 Task: Search one way flight ticket for 4 adults, 2 children, 2 infants in seat and 1 infant on lap in premium economy from Elmira/corning: Elmira/corning Regional Airport to Laramie: Laramie Regional Airport on 8-3-2023. Choice of flights is United. Number of bags: 9 checked bags. Price is upto 74000. Outbound departure time preference is 15:15. Return departure time preference is 23:00.
Action: Mouse moved to (312, 389)
Screenshot: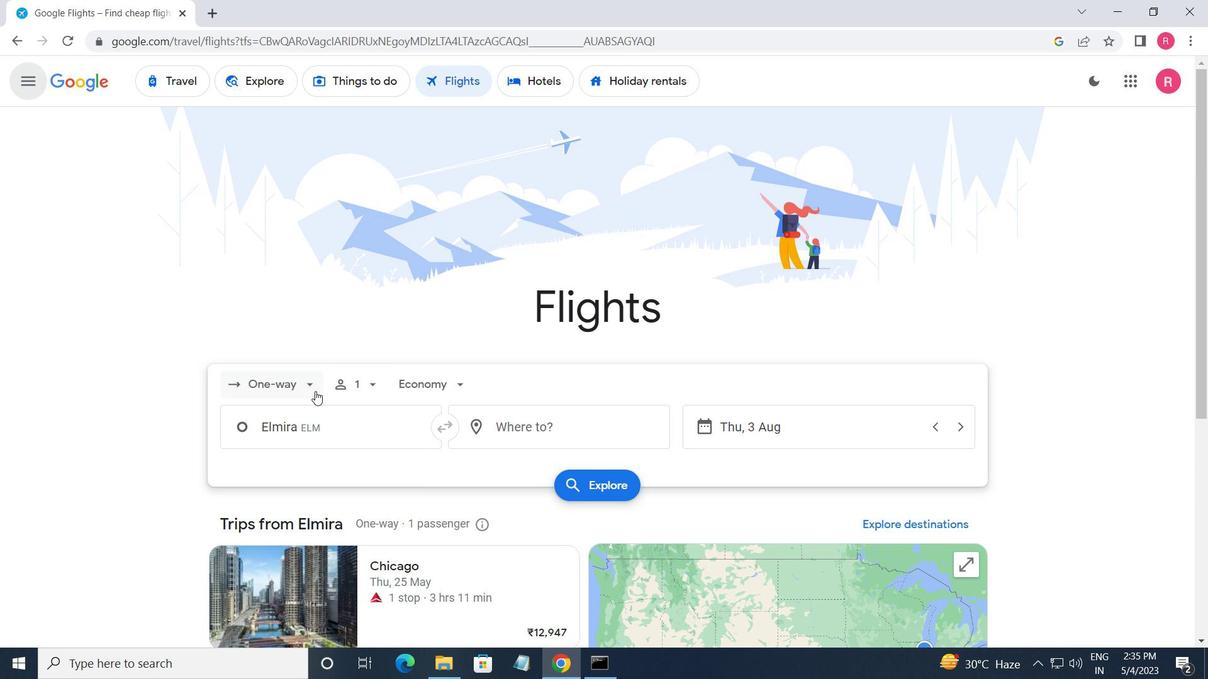 
Action: Mouse pressed left at (312, 389)
Screenshot: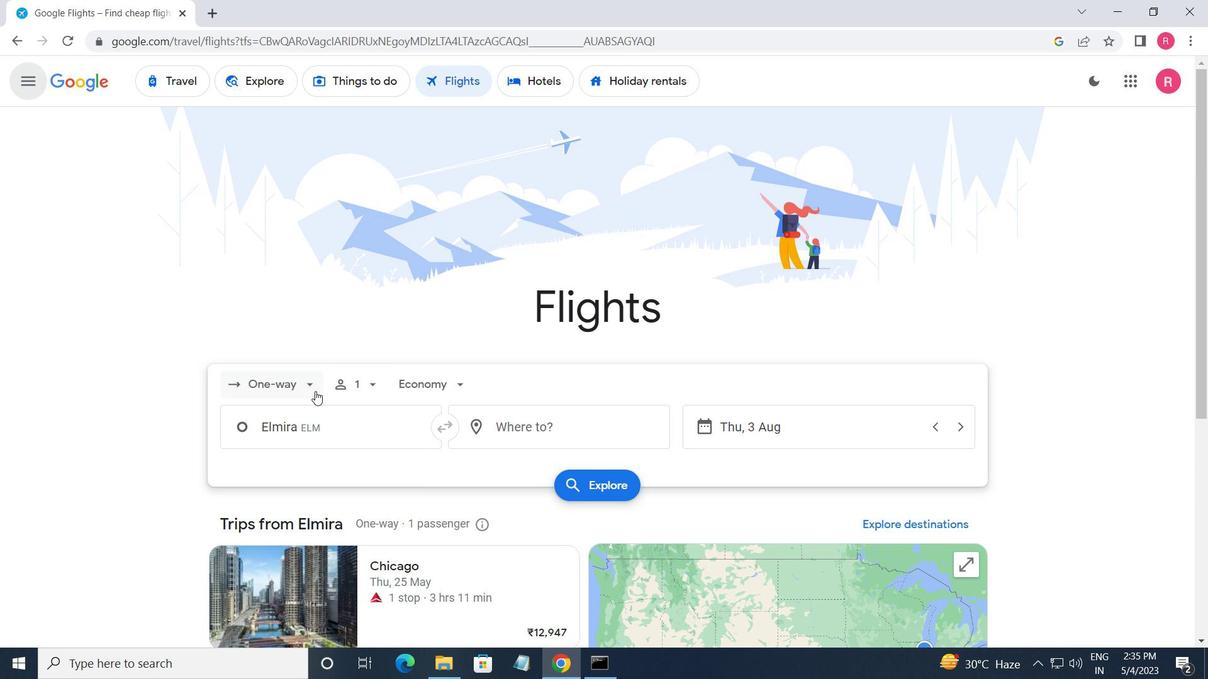 
Action: Mouse moved to (282, 452)
Screenshot: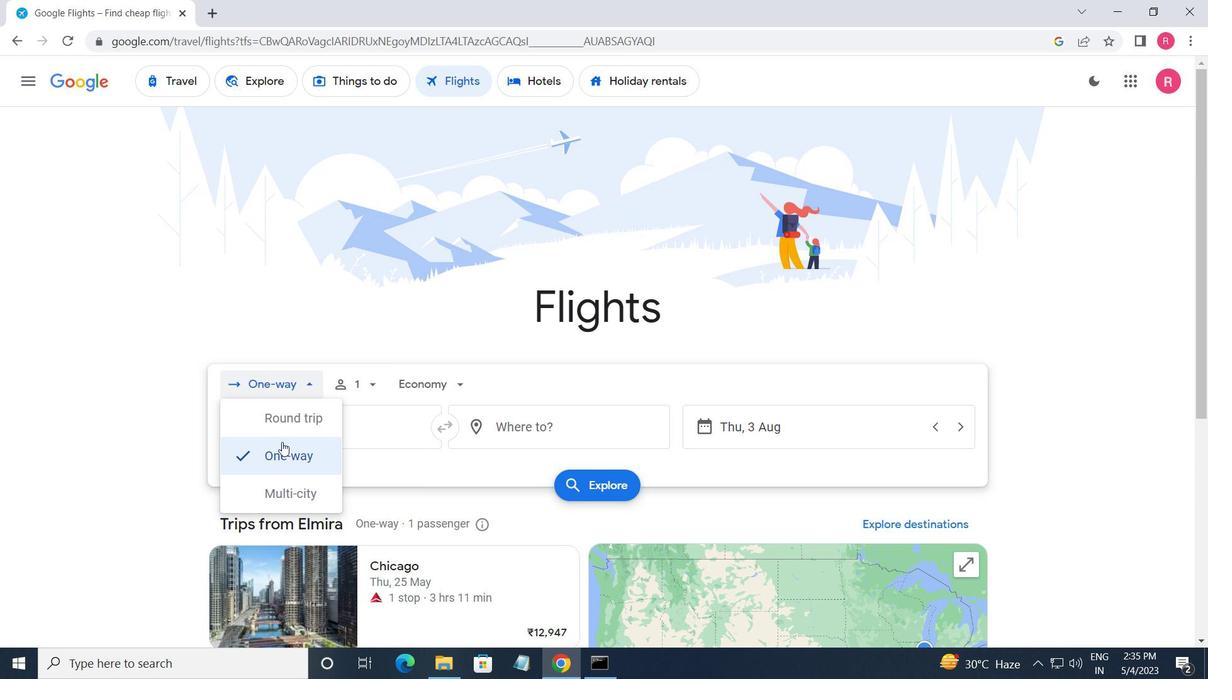 
Action: Mouse pressed left at (282, 452)
Screenshot: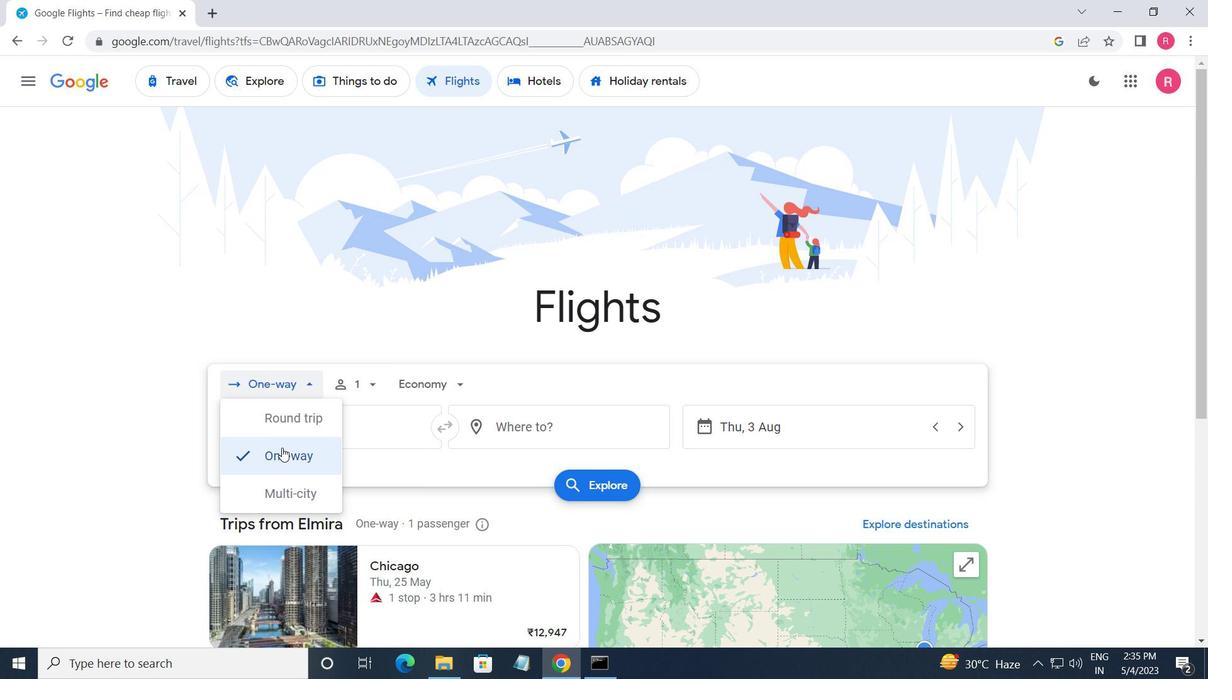 
Action: Mouse moved to (358, 392)
Screenshot: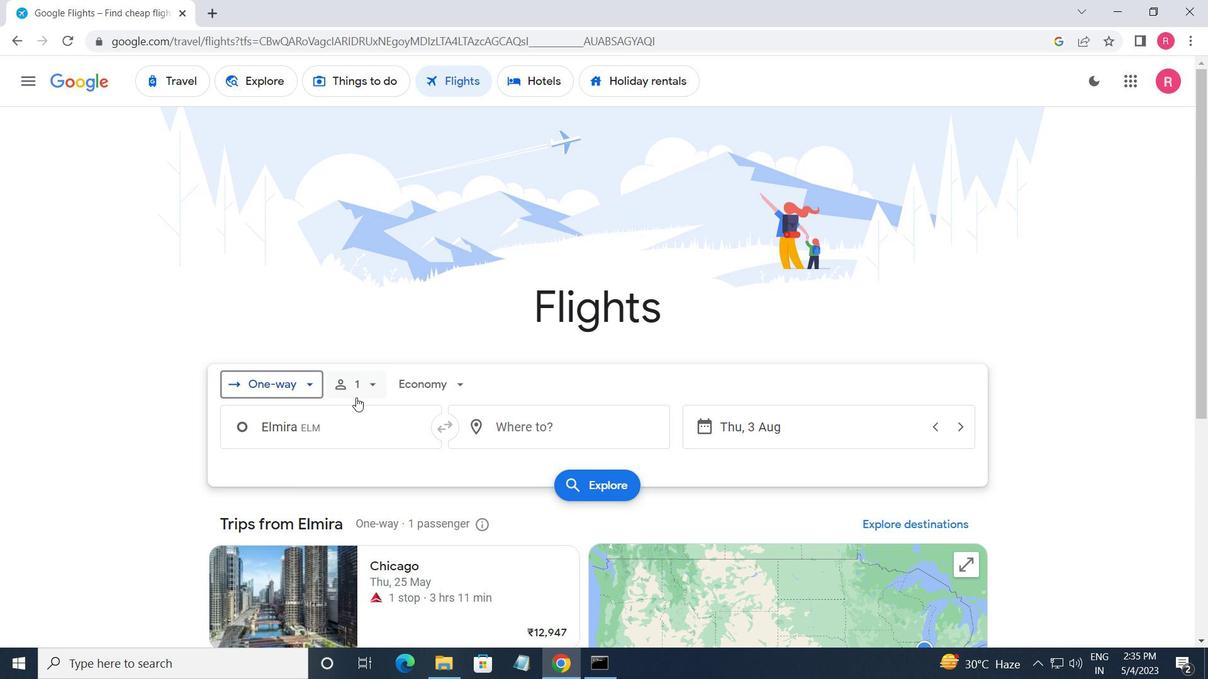 
Action: Mouse pressed left at (358, 392)
Screenshot: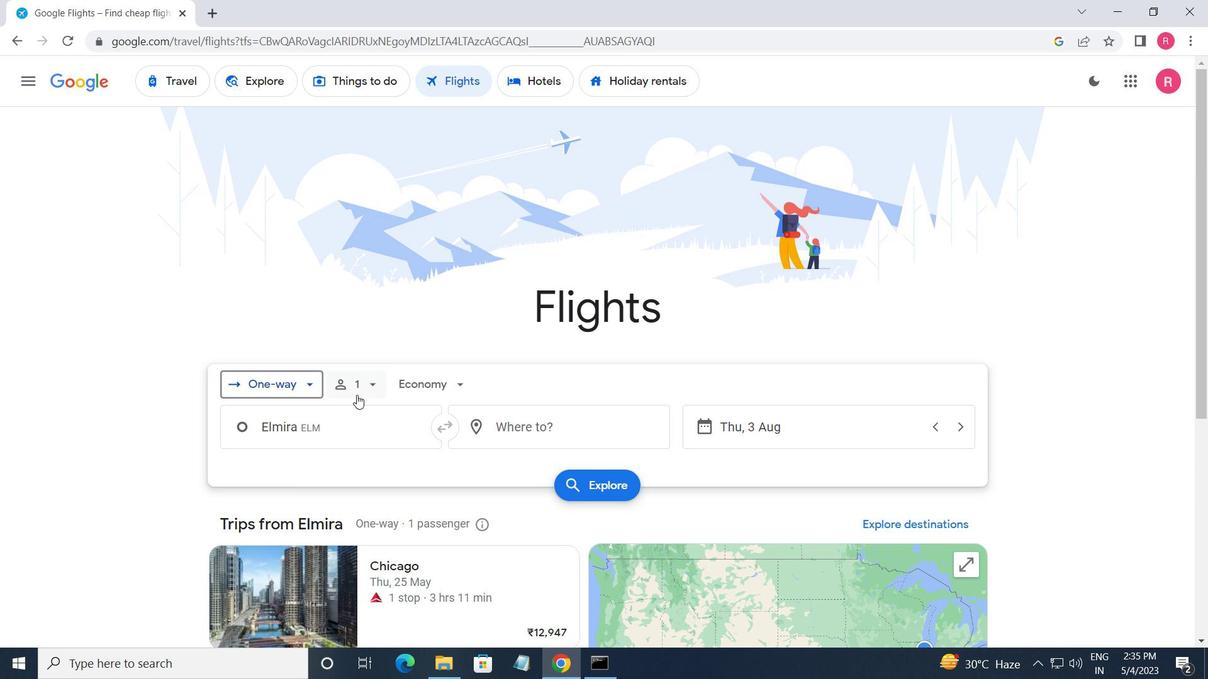 
Action: Mouse moved to (486, 427)
Screenshot: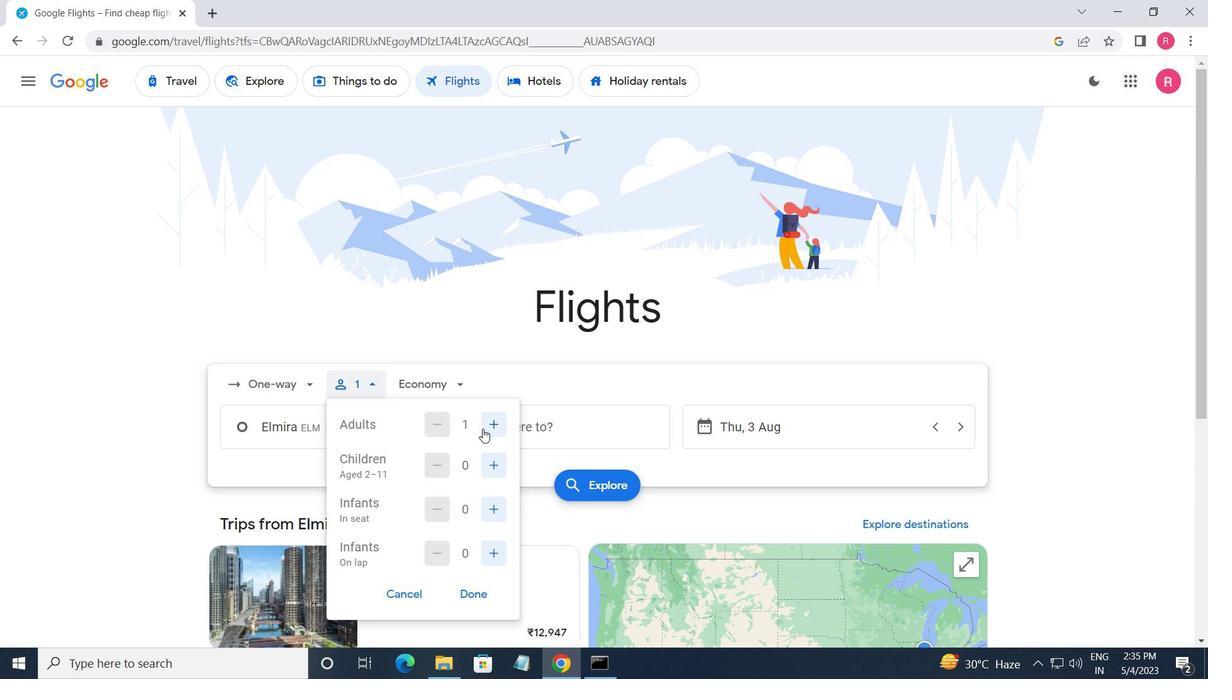 
Action: Mouse pressed left at (486, 427)
Screenshot: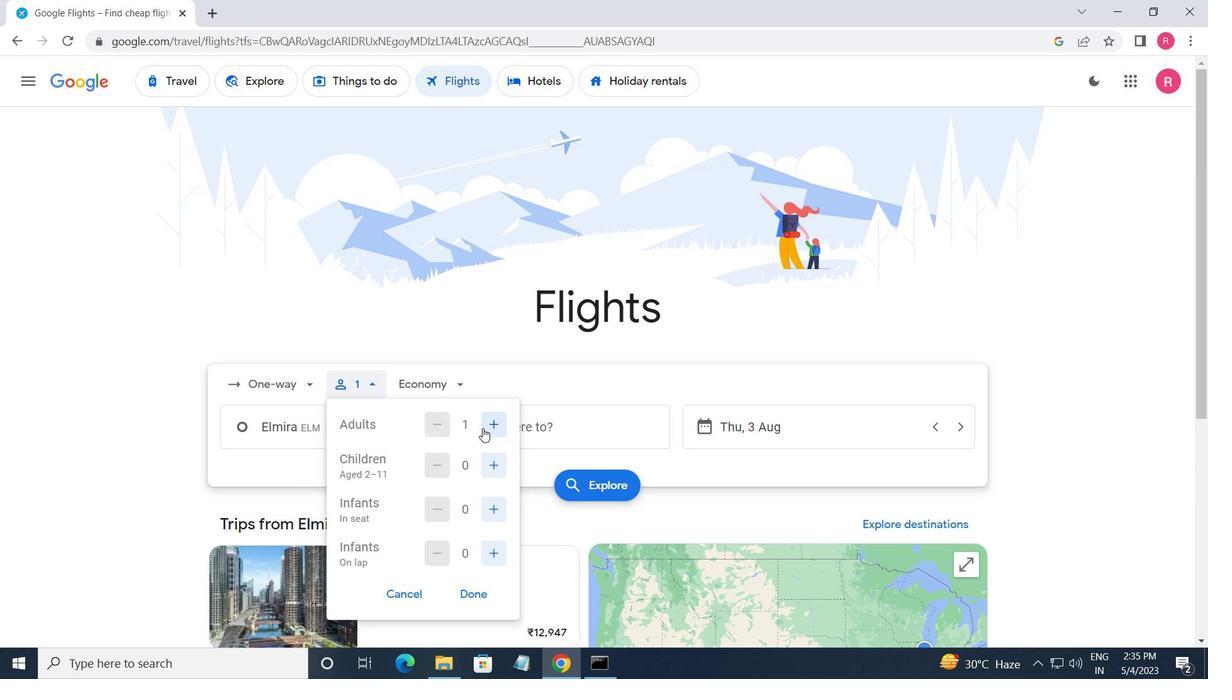 
Action: Mouse moved to (486, 427)
Screenshot: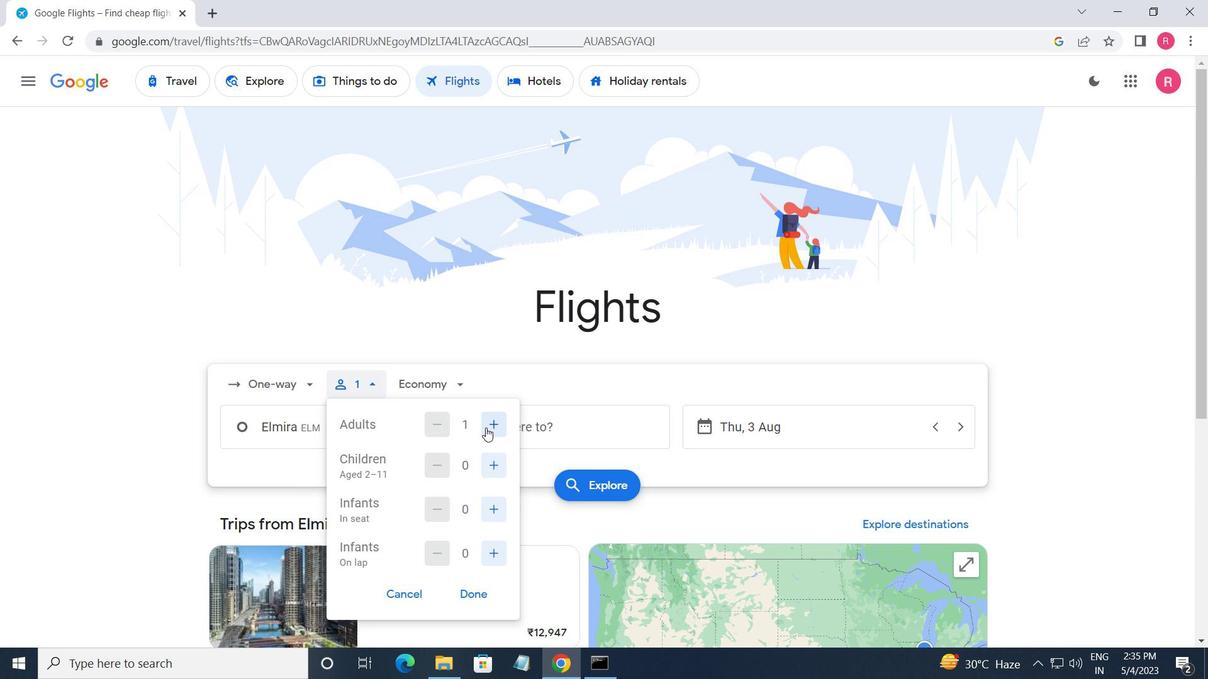 
Action: Mouse pressed left at (486, 427)
Screenshot: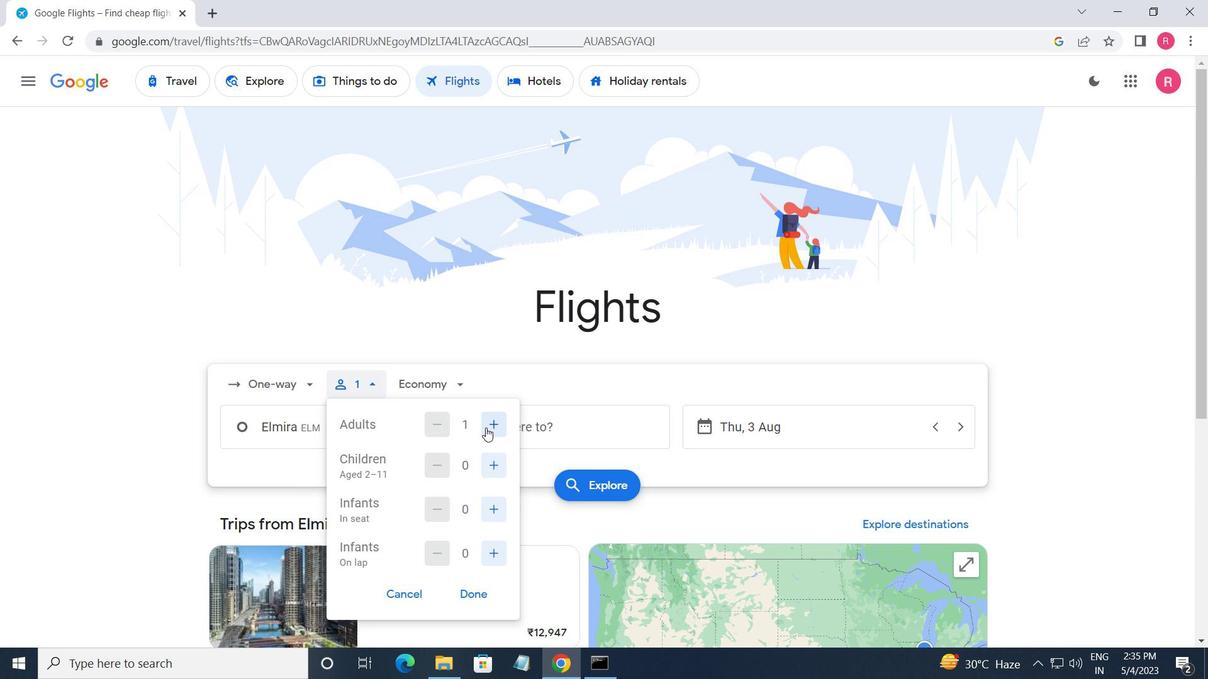 
Action: Mouse pressed left at (486, 427)
Screenshot: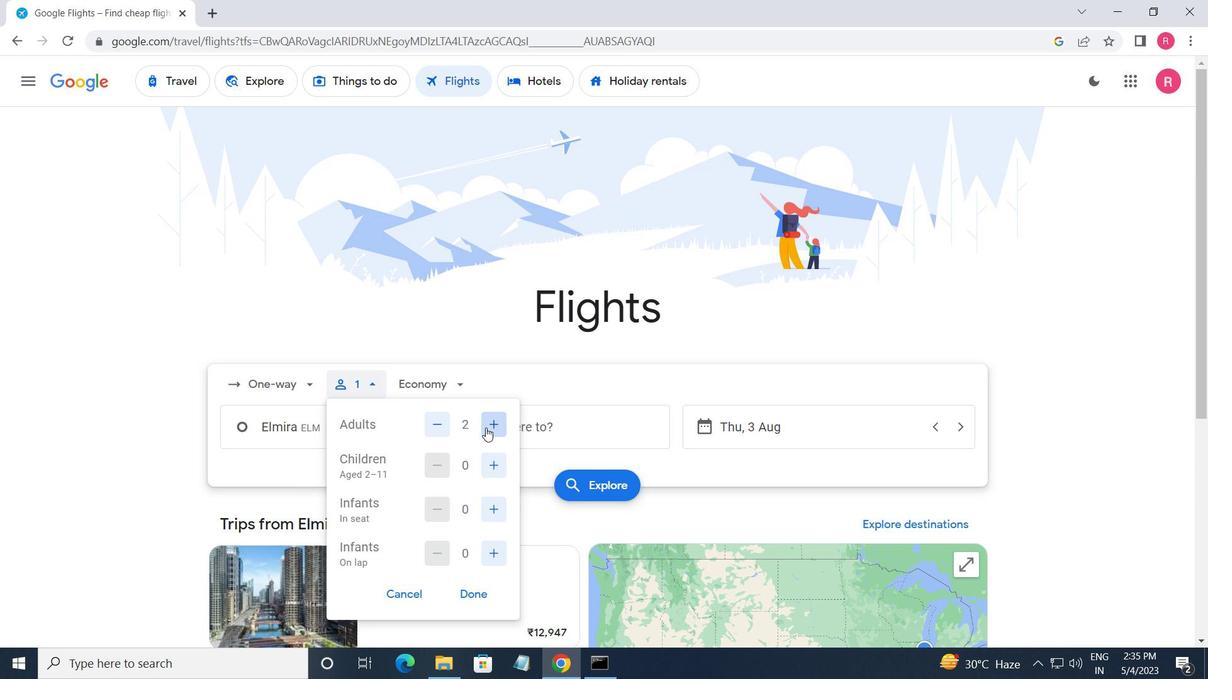 
Action: Mouse moved to (493, 472)
Screenshot: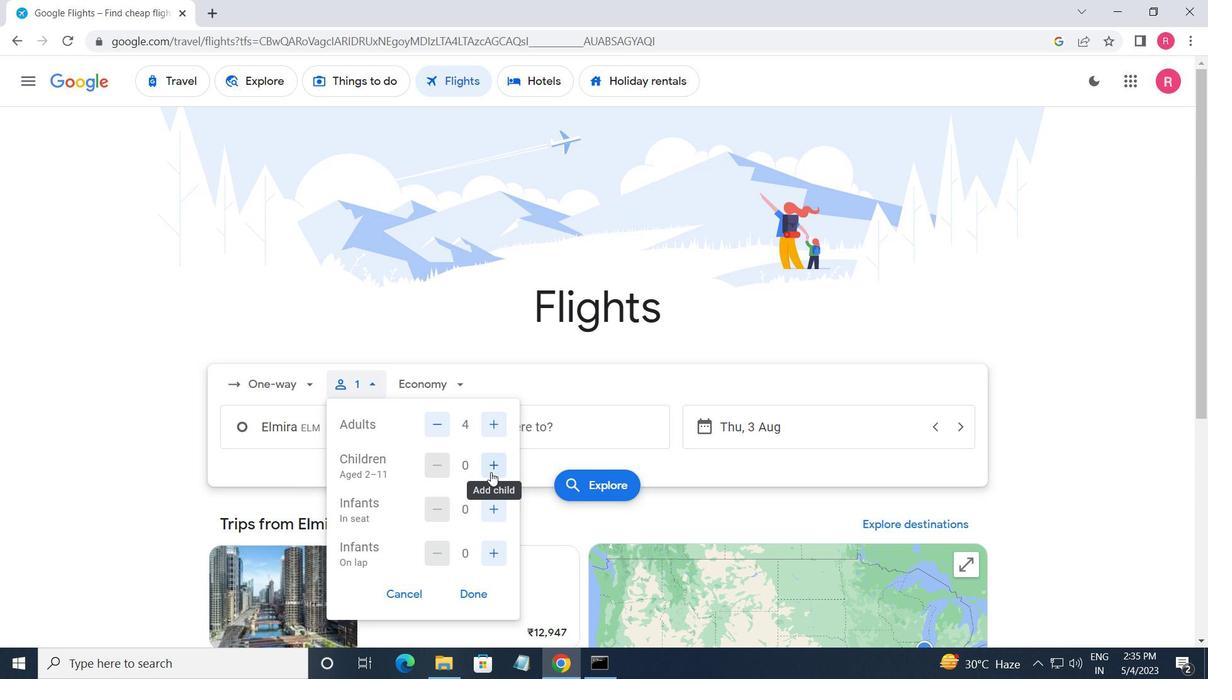 
Action: Mouse pressed left at (493, 472)
Screenshot: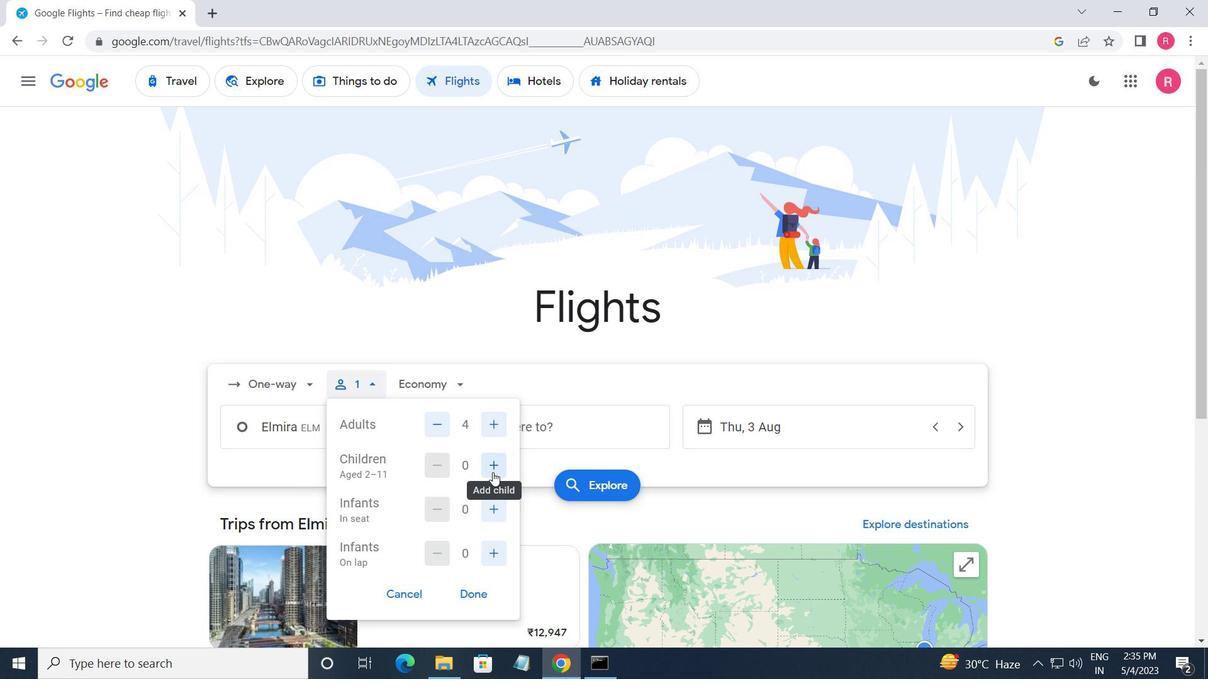 
Action: Mouse pressed left at (493, 472)
Screenshot: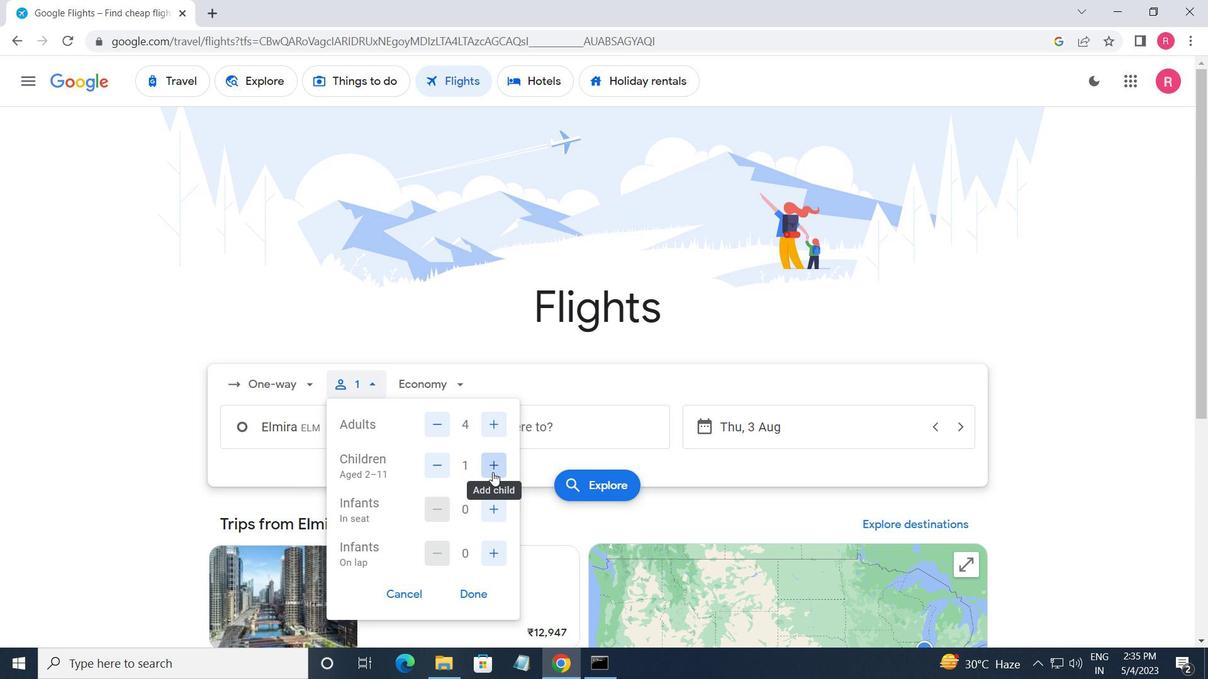 
Action: Mouse moved to (498, 511)
Screenshot: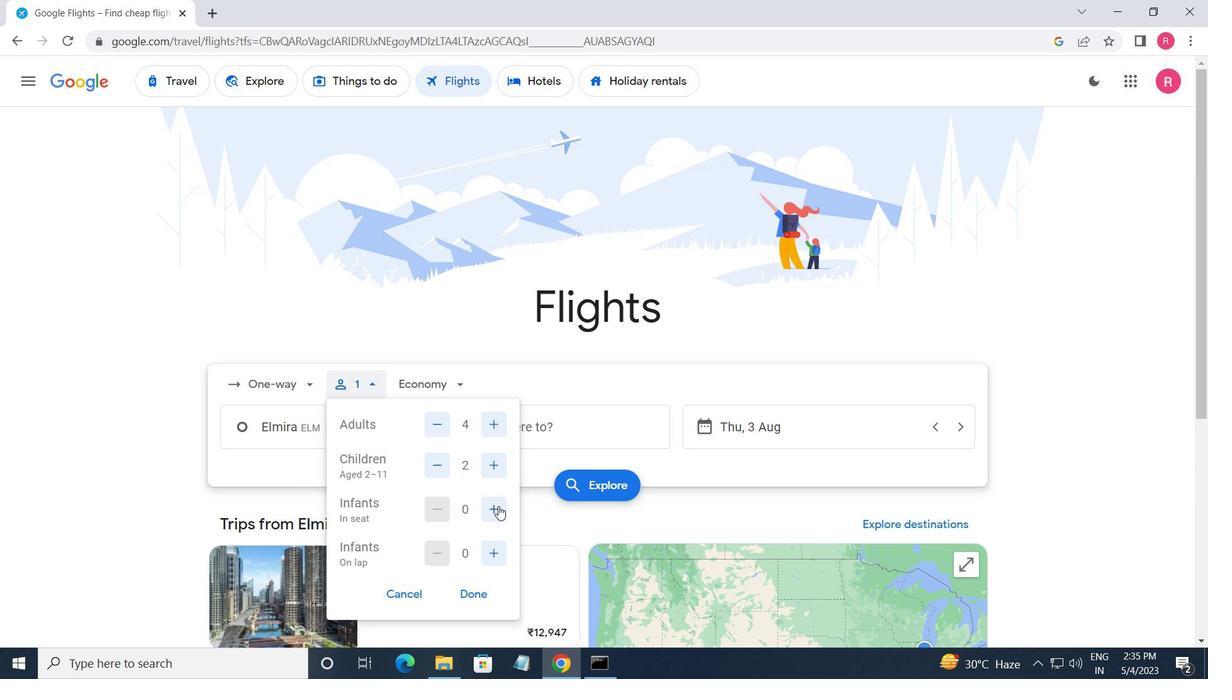 
Action: Mouse pressed left at (498, 511)
Screenshot: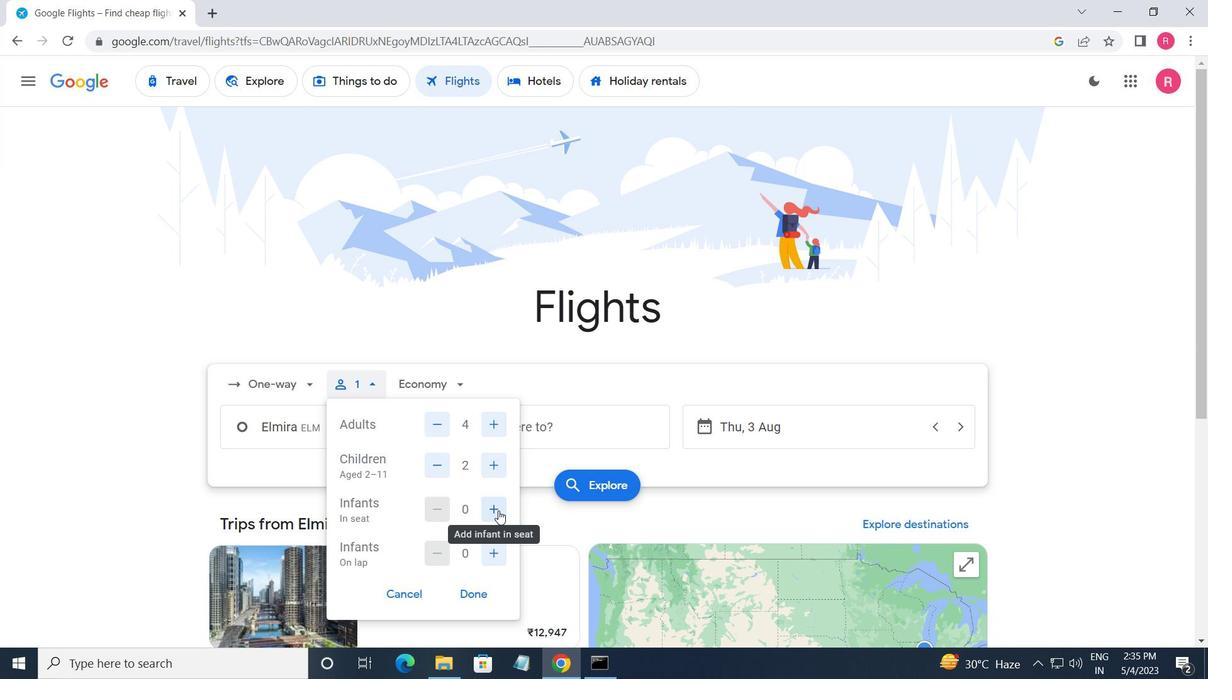 
Action: Mouse pressed left at (498, 511)
Screenshot: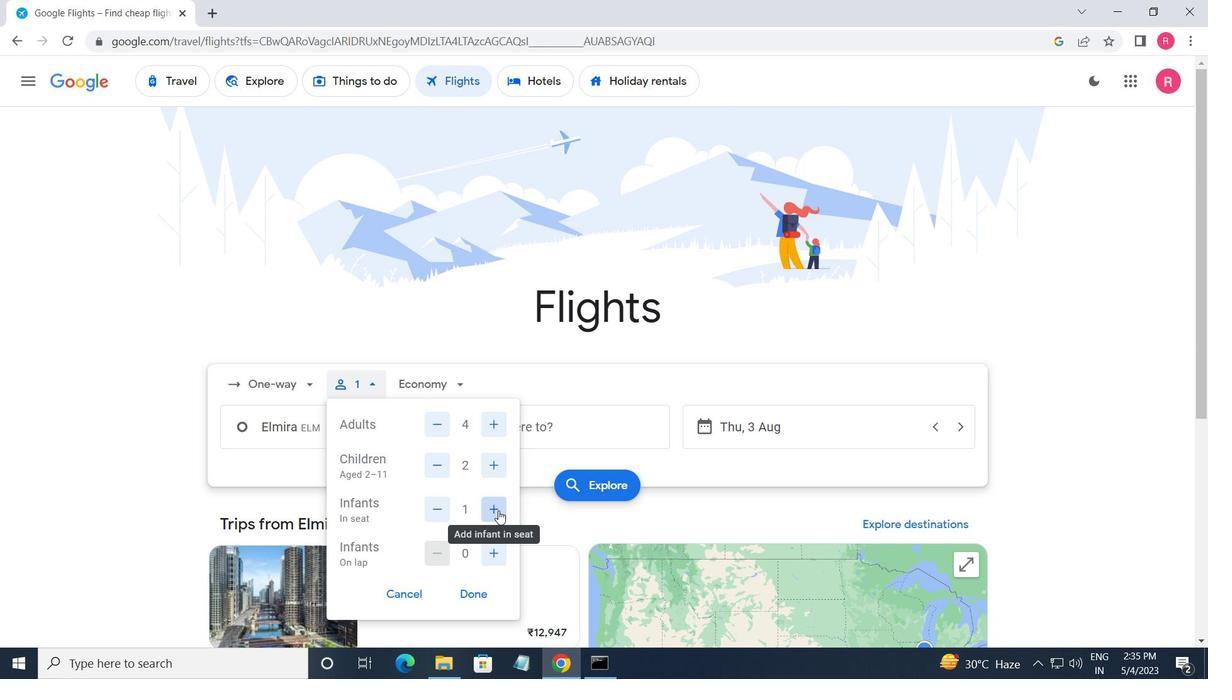 
Action: Mouse moved to (495, 563)
Screenshot: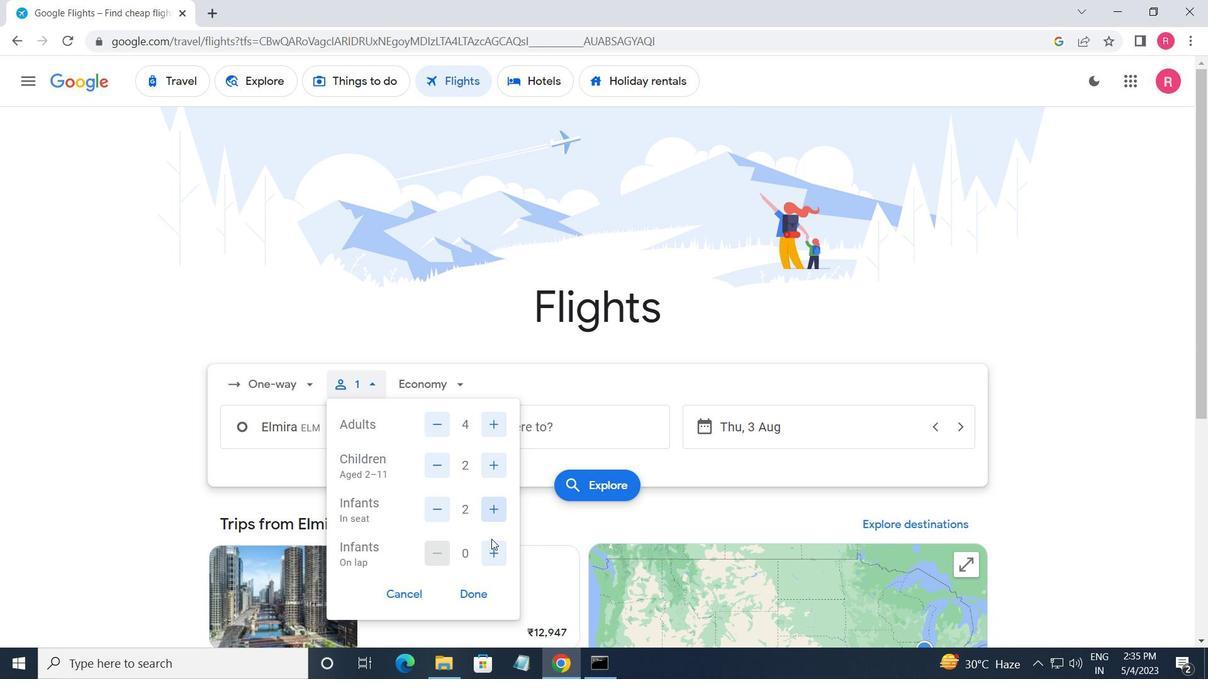 
Action: Mouse pressed left at (495, 563)
Screenshot: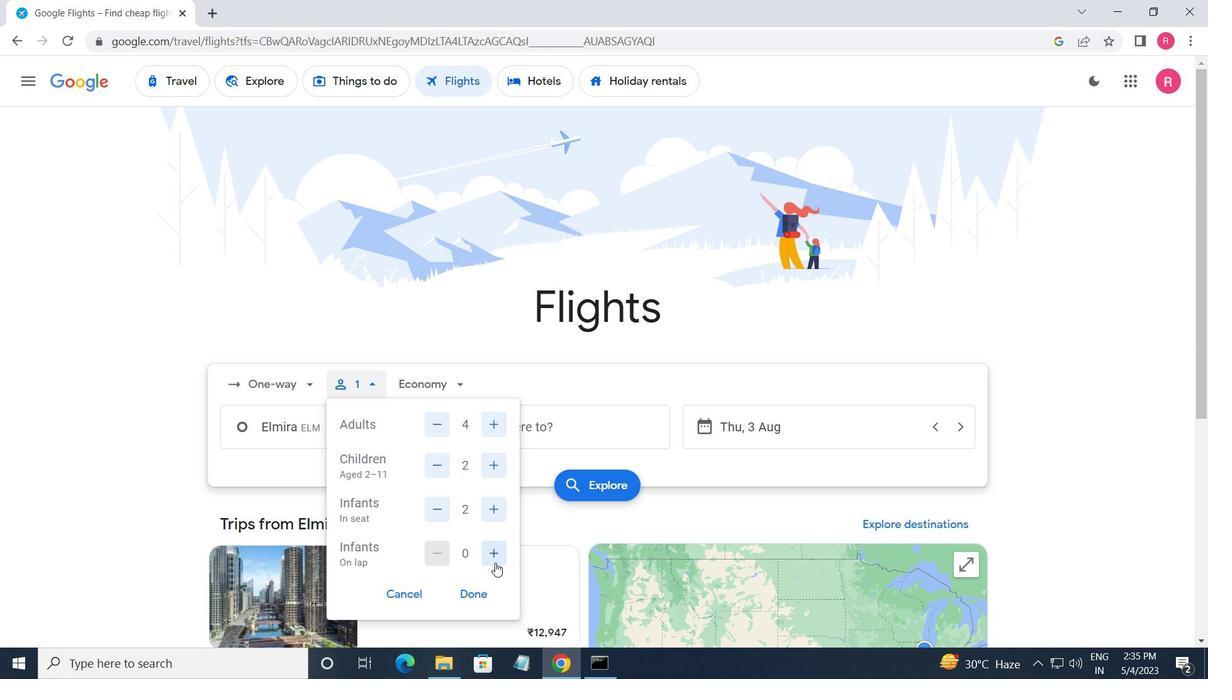 
Action: Mouse moved to (478, 595)
Screenshot: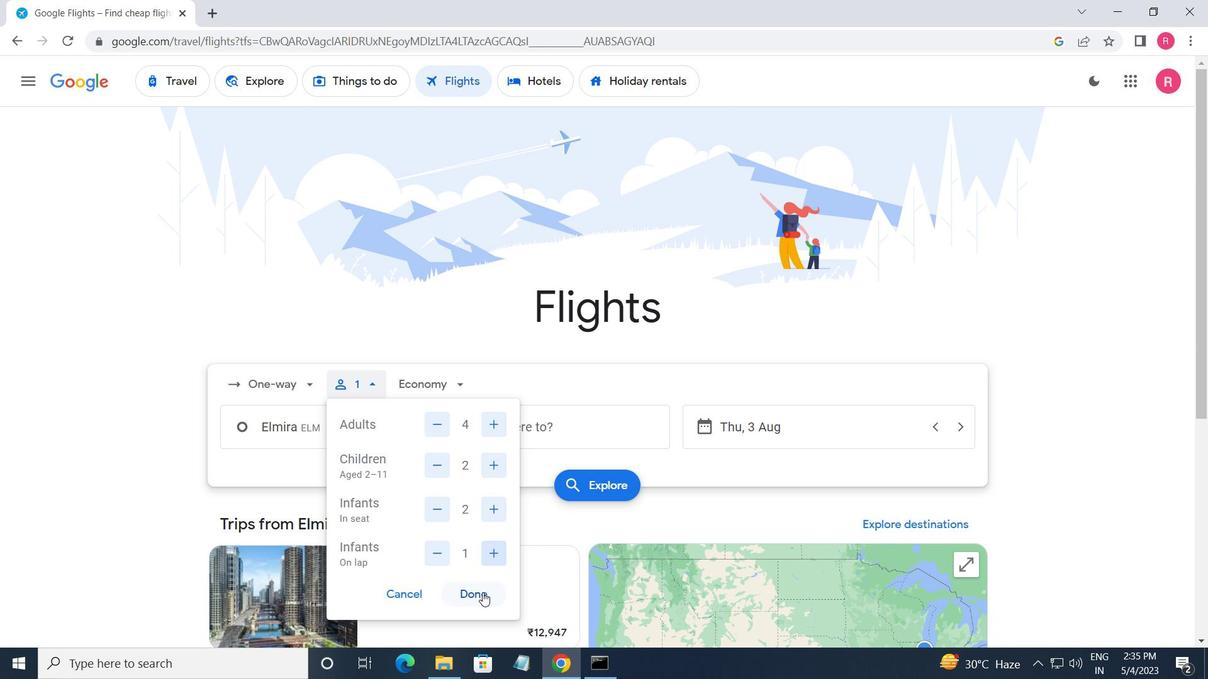 
Action: Mouse pressed left at (478, 595)
Screenshot: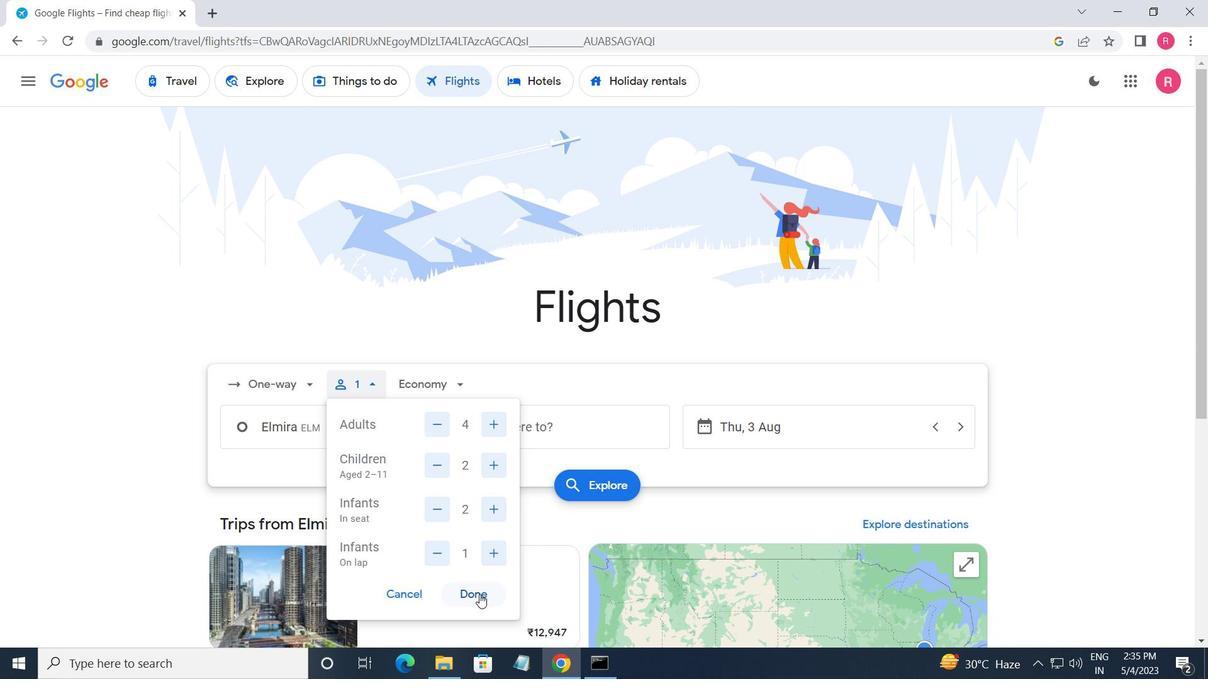 
Action: Mouse moved to (420, 375)
Screenshot: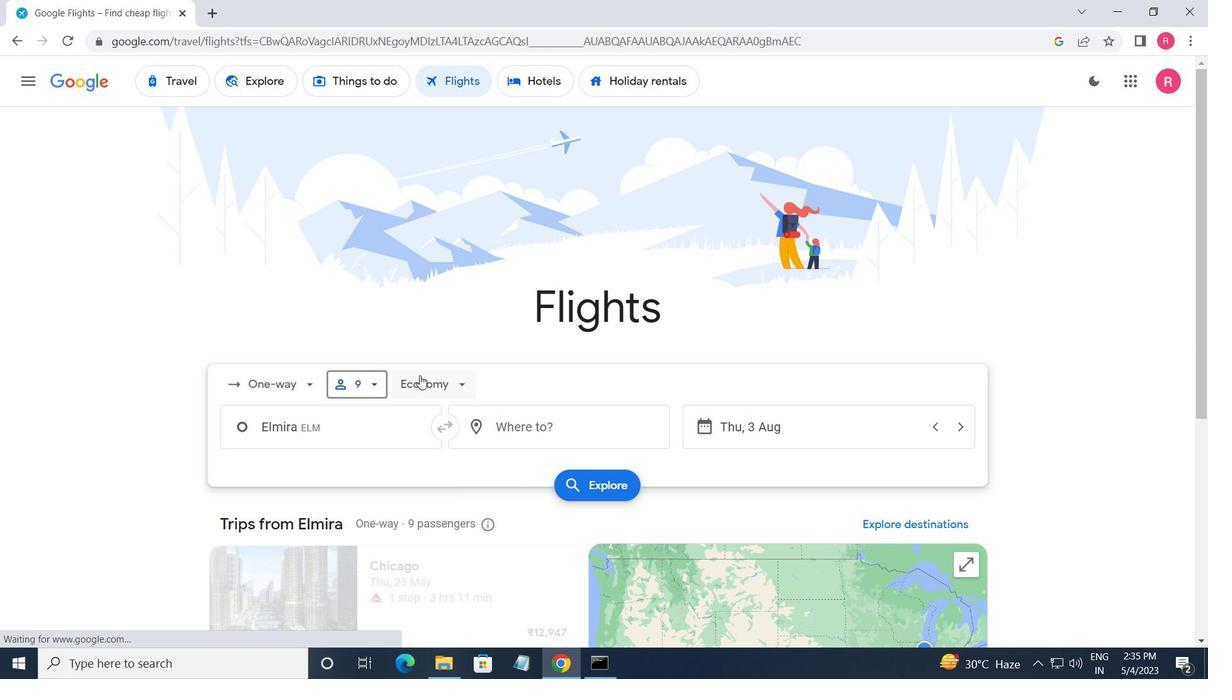 
Action: Mouse pressed left at (420, 375)
Screenshot: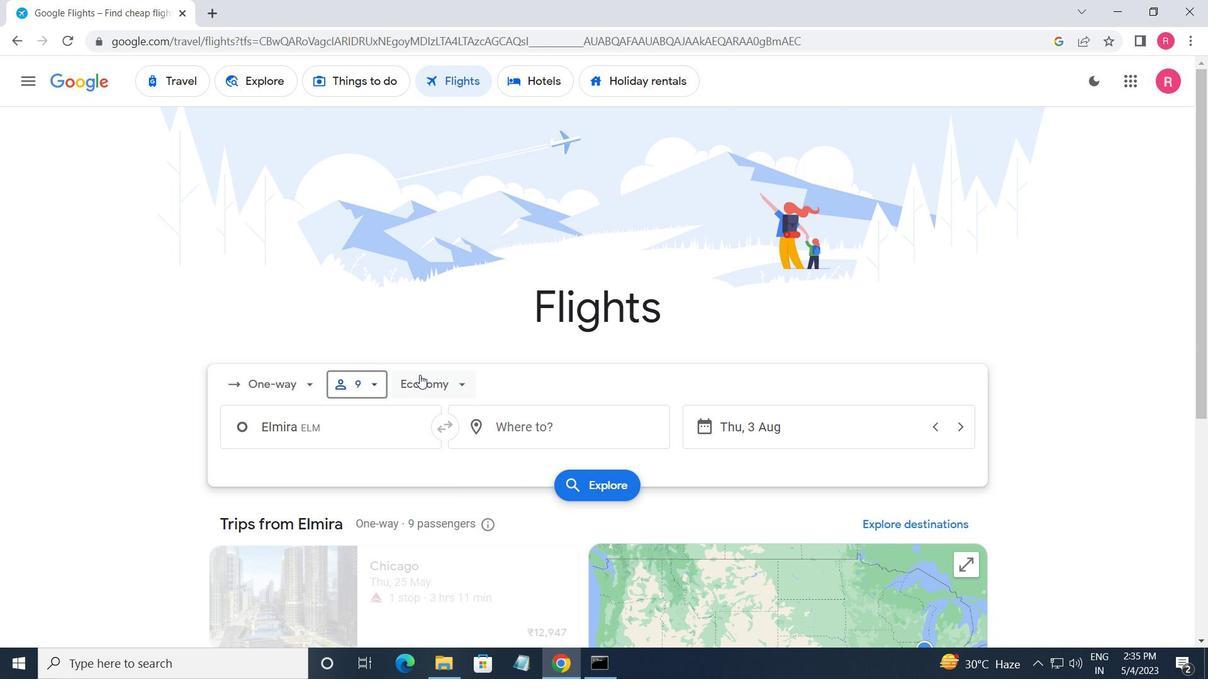 
Action: Mouse moved to (457, 465)
Screenshot: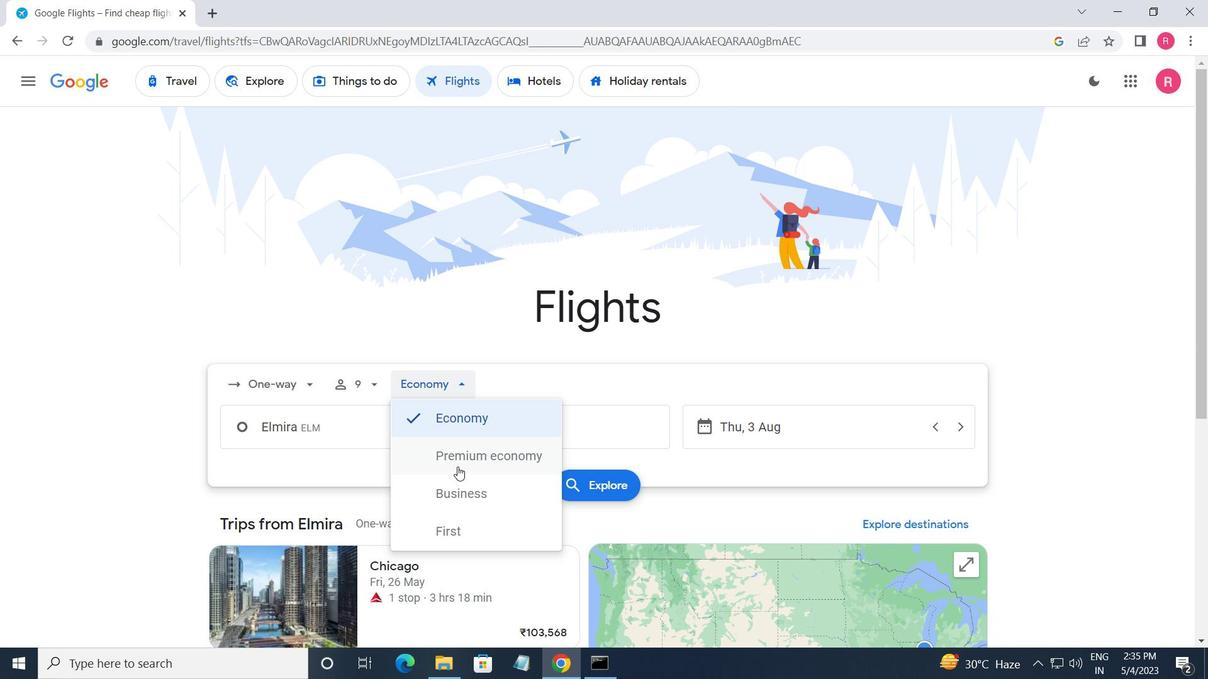
Action: Mouse pressed left at (457, 465)
Screenshot: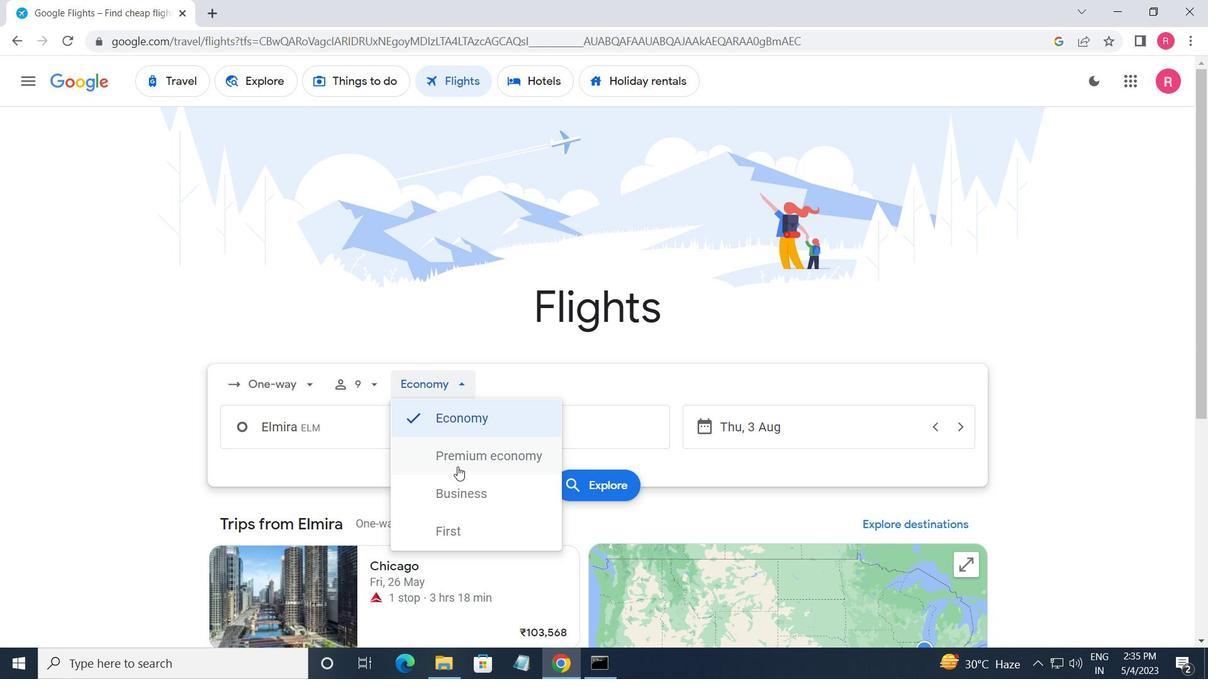 
Action: Mouse moved to (335, 430)
Screenshot: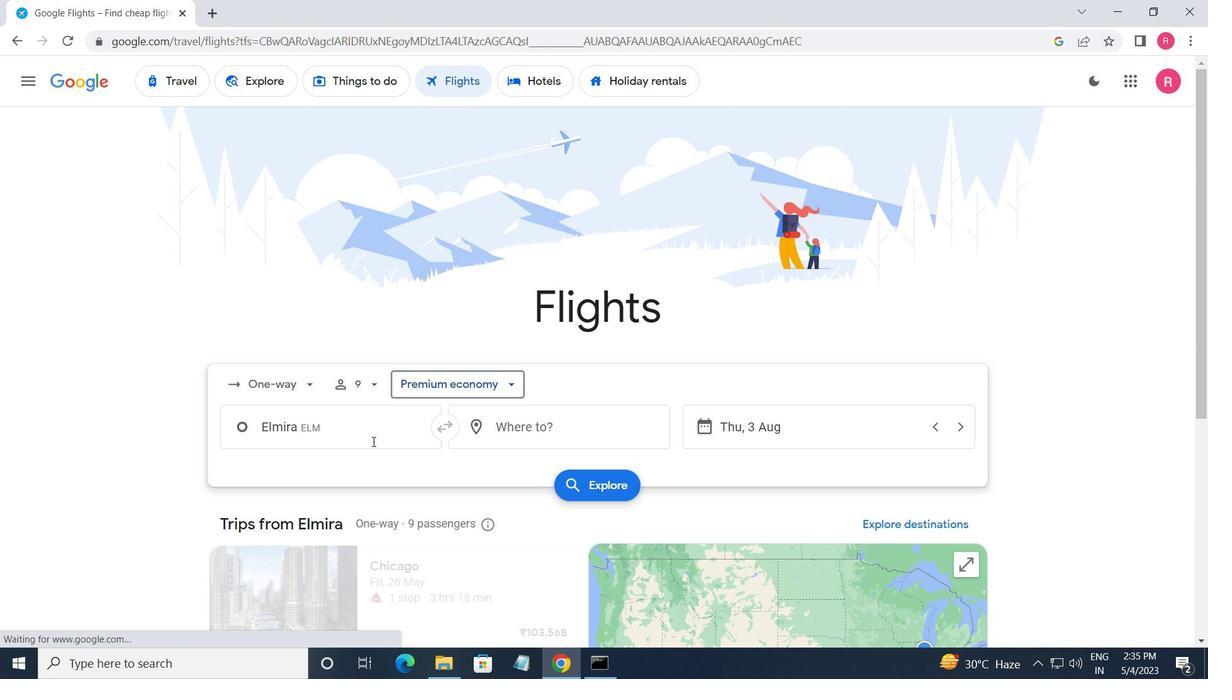 
Action: Mouse pressed left at (335, 430)
Screenshot: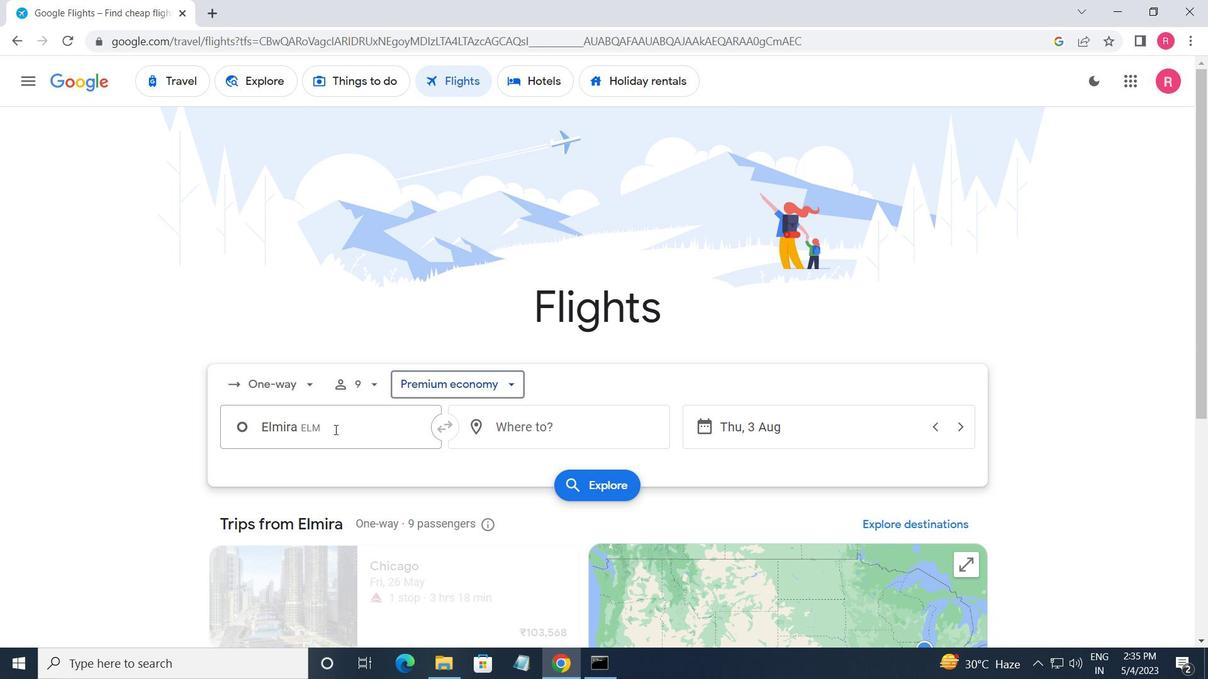 
Action: Mouse moved to (336, 466)
Screenshot: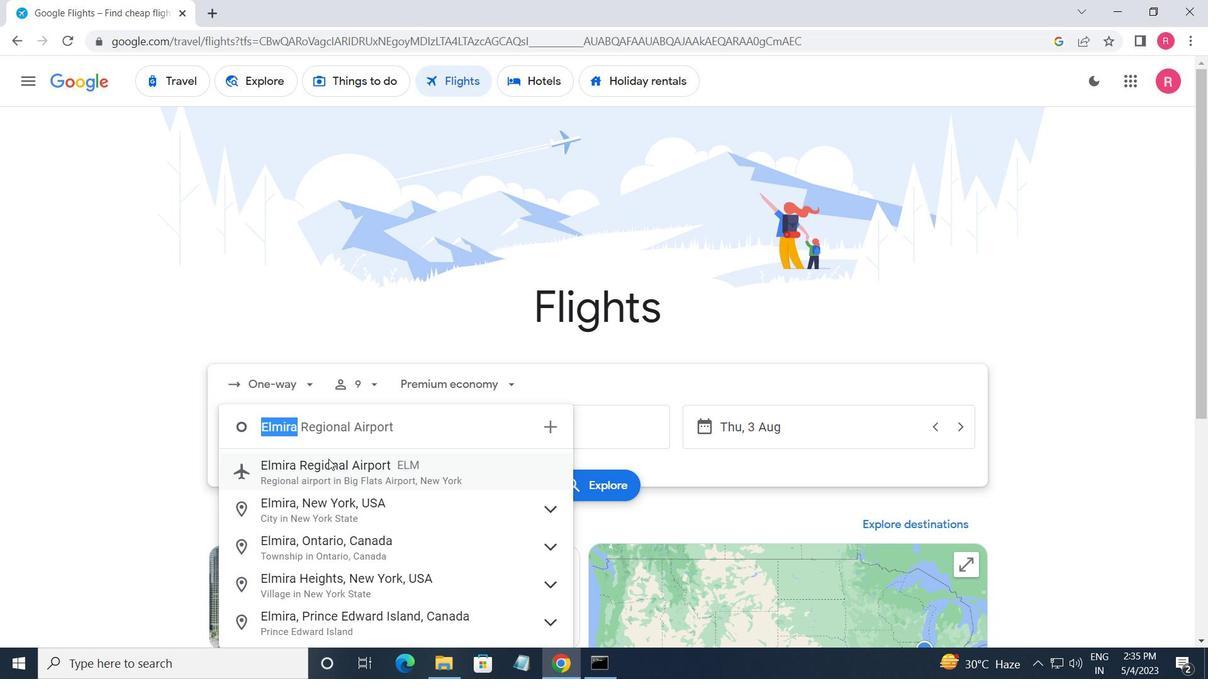 
Action: Mouse pressed left at (336, 466)
Screenshot: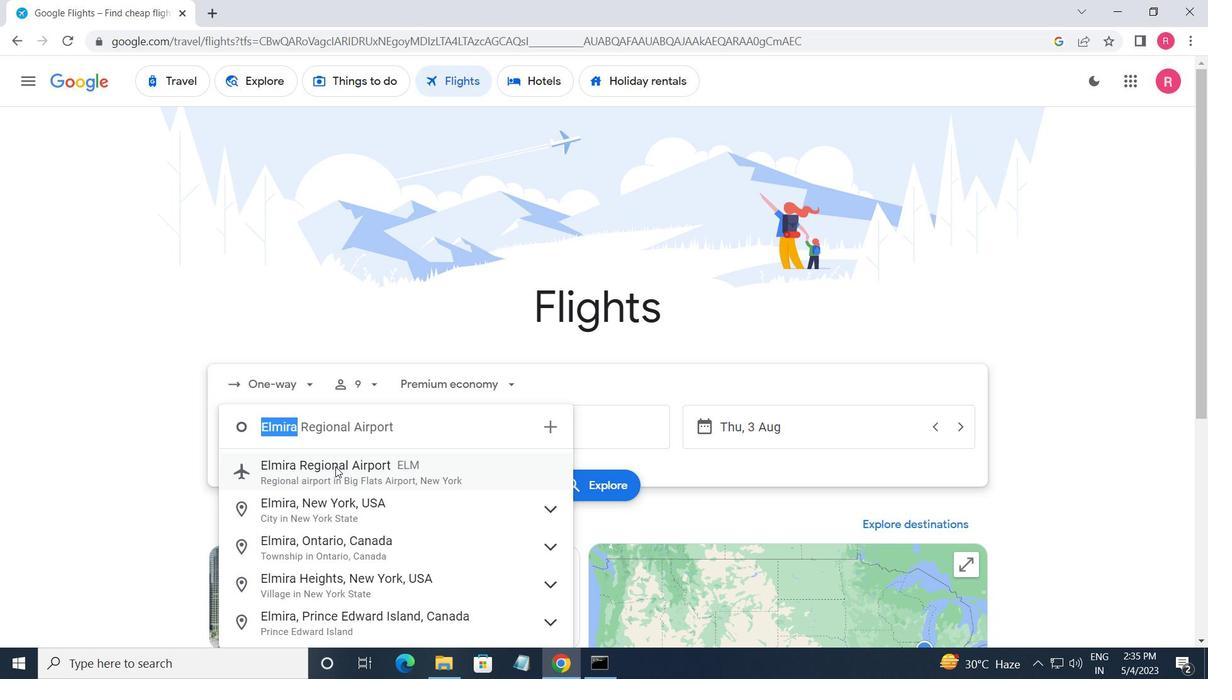 
Action: Mouse moved to (543, 437)
Screenshot: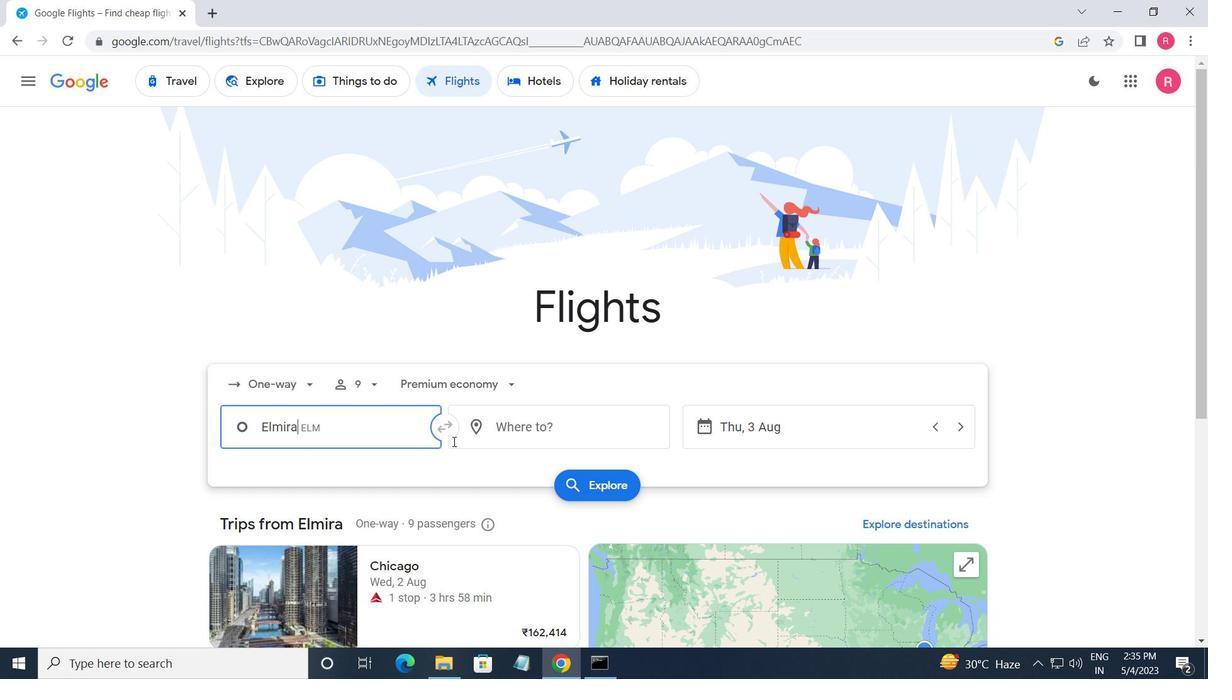
Action: Mouse pressed left at (543, 437)
Screenshot: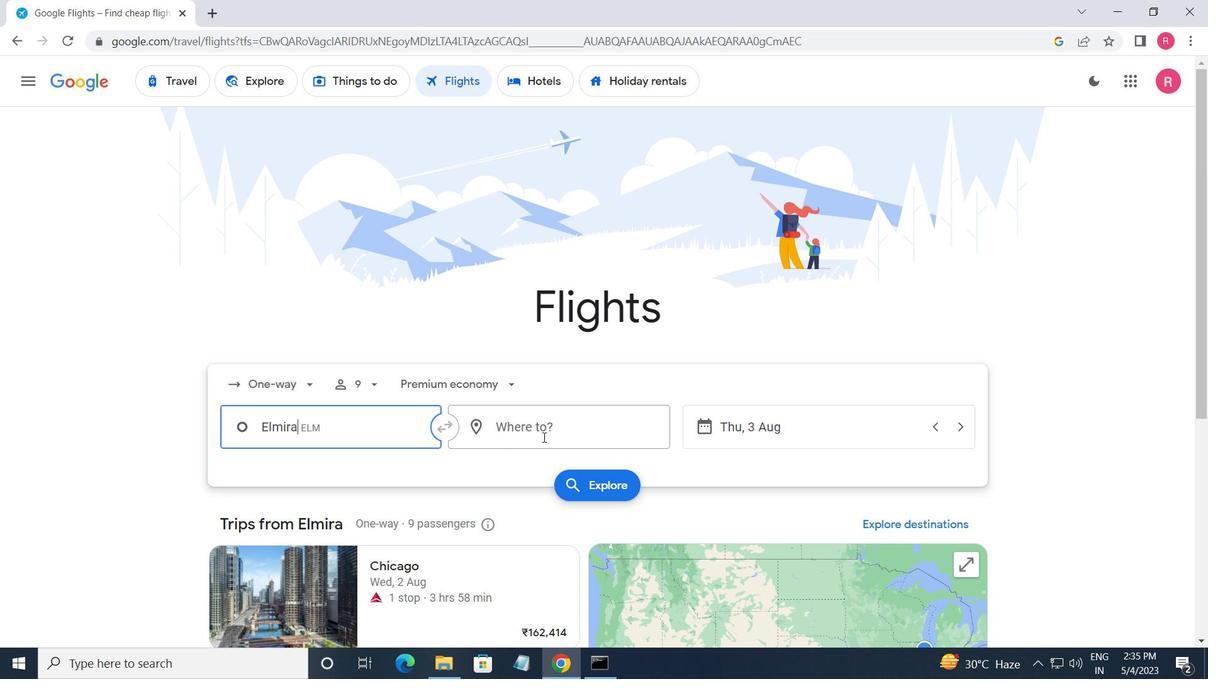 
Action: Mouse moved to (575, 583)
Screenshot: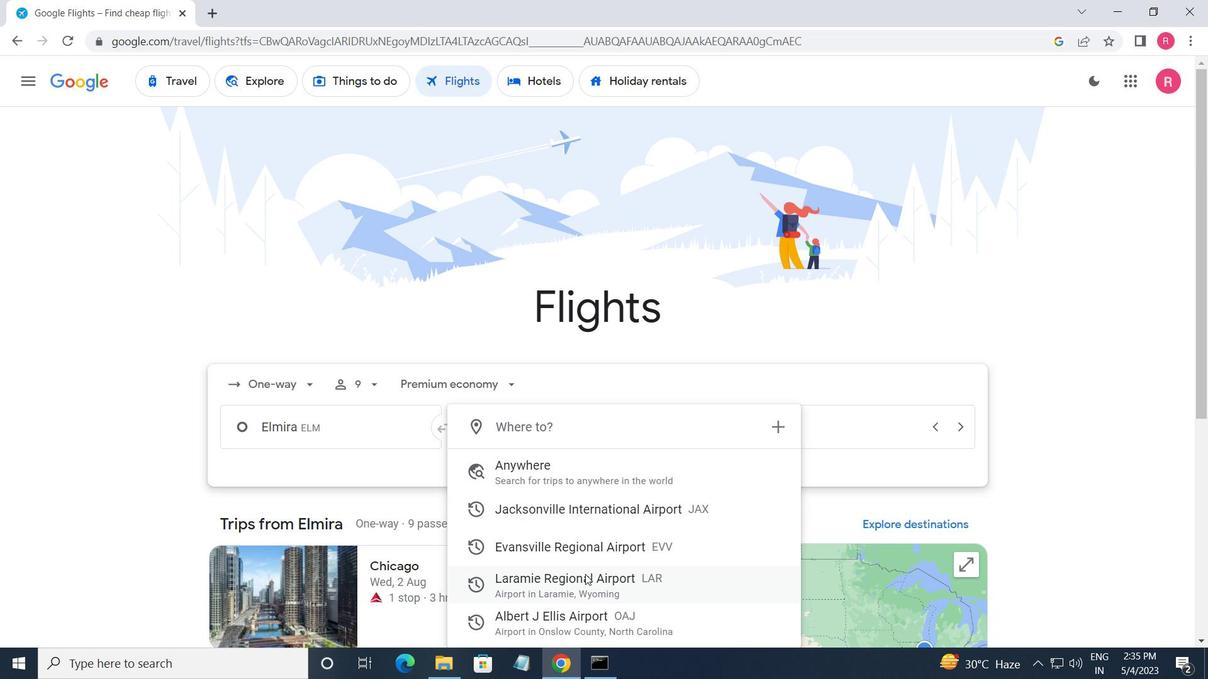 
Action: Mouse pressed left at (575, 583)
Screenshot: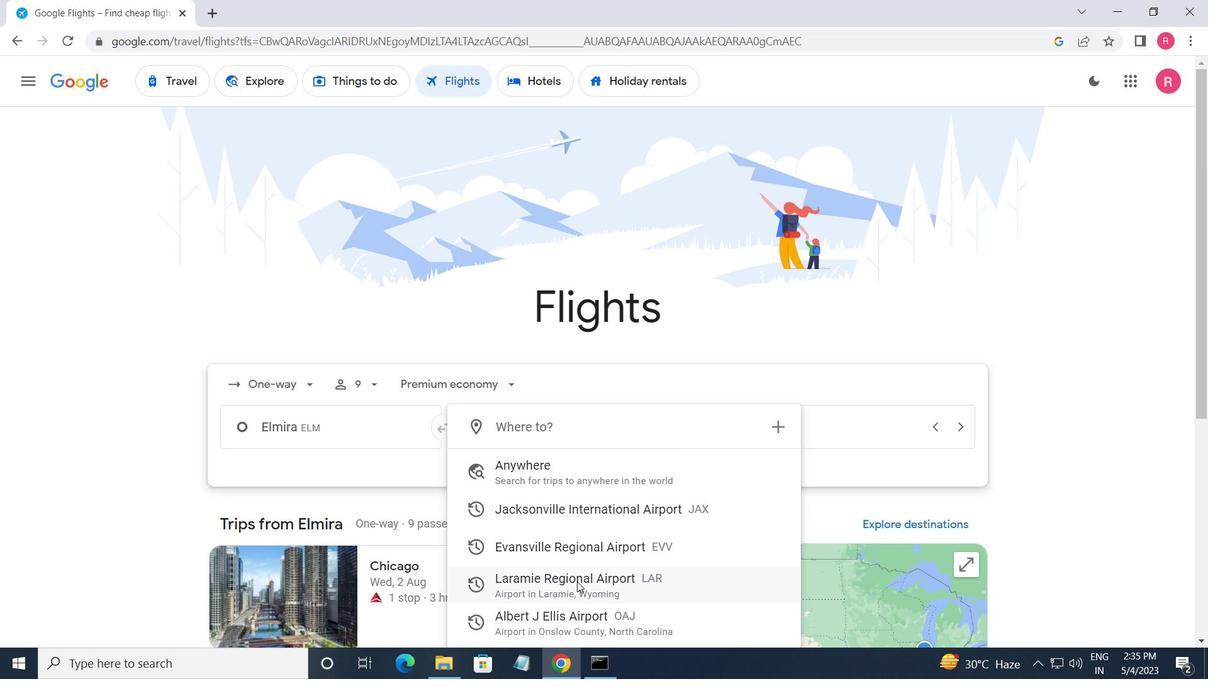 
Action: Mouse moved to (730, 419)
Screenshot: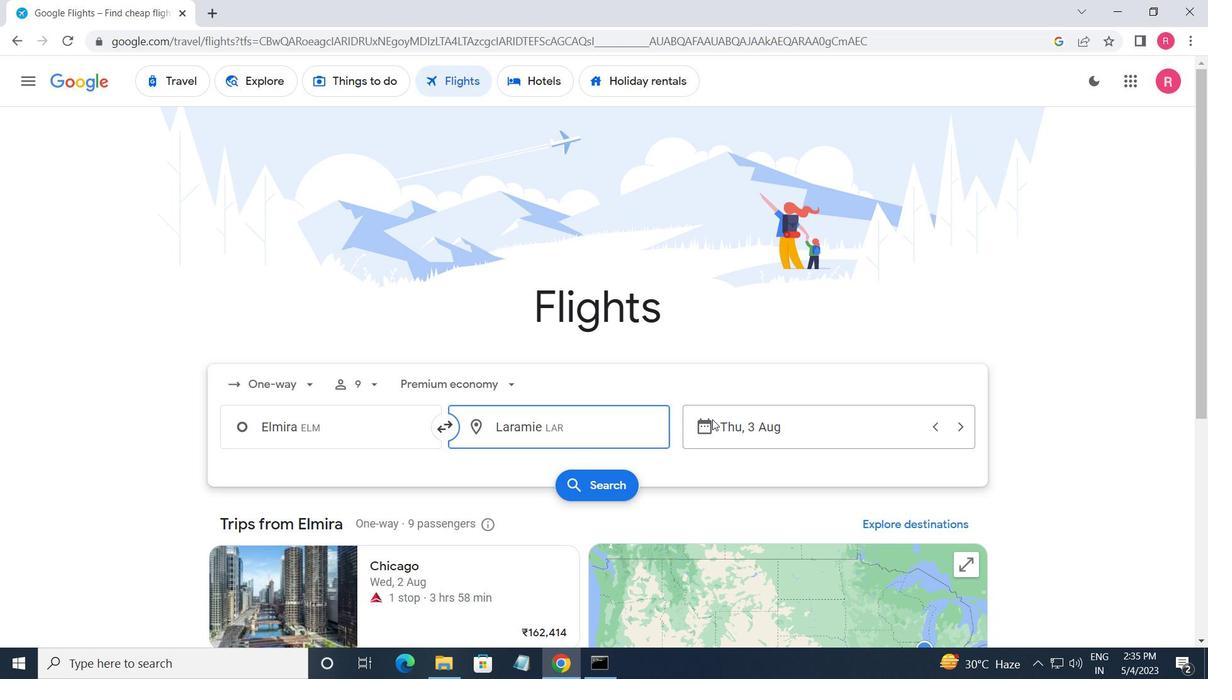 
Action: Mouse pressed left at (730, 419)
Screenshot: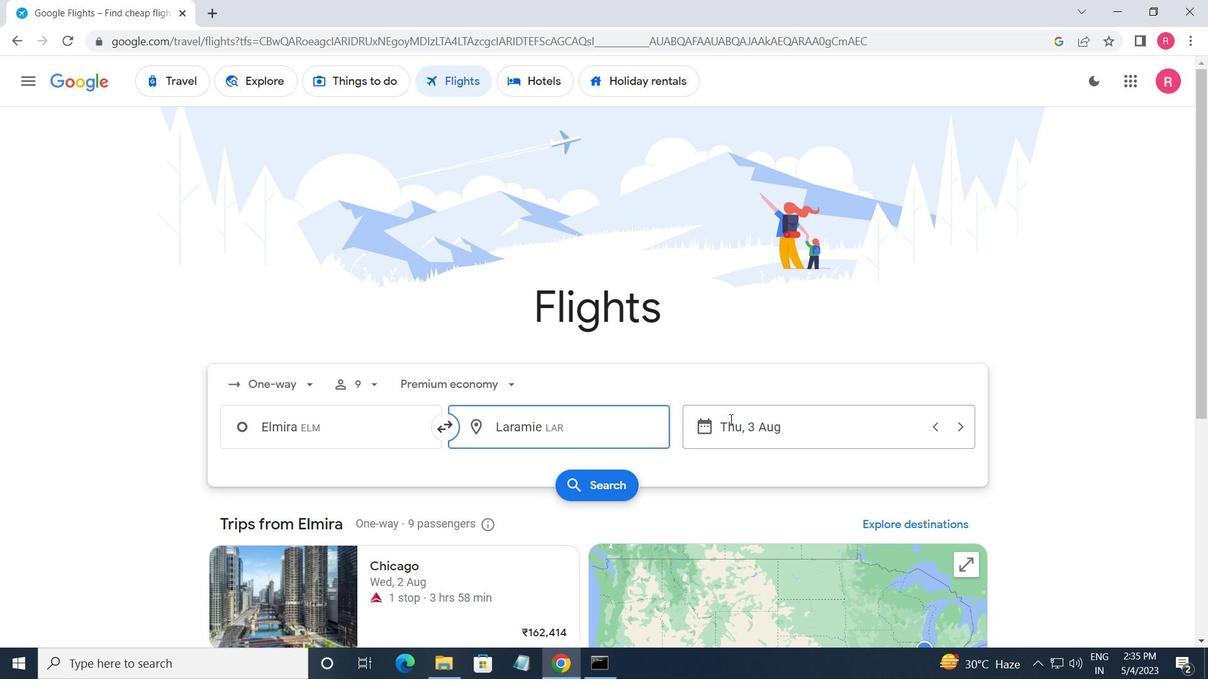 
Action: Mouse moved to (560, 361)
Screenshot: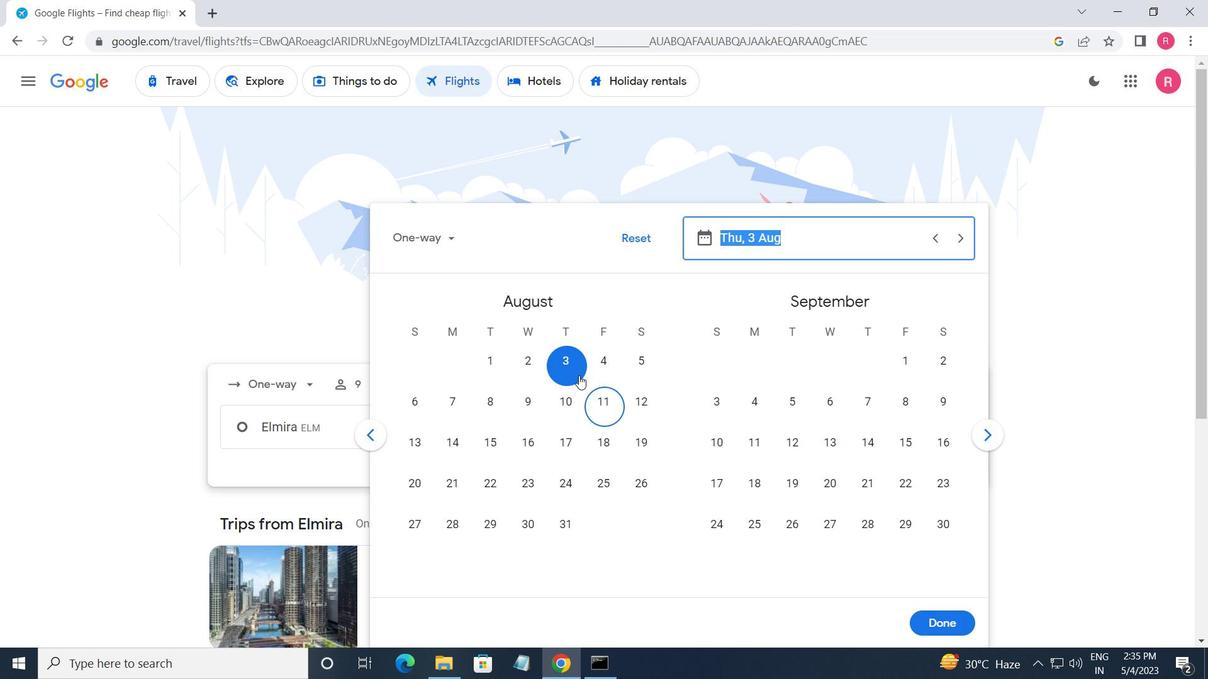 
Action: Mouse pressed left at (560, 361)
Screenshot: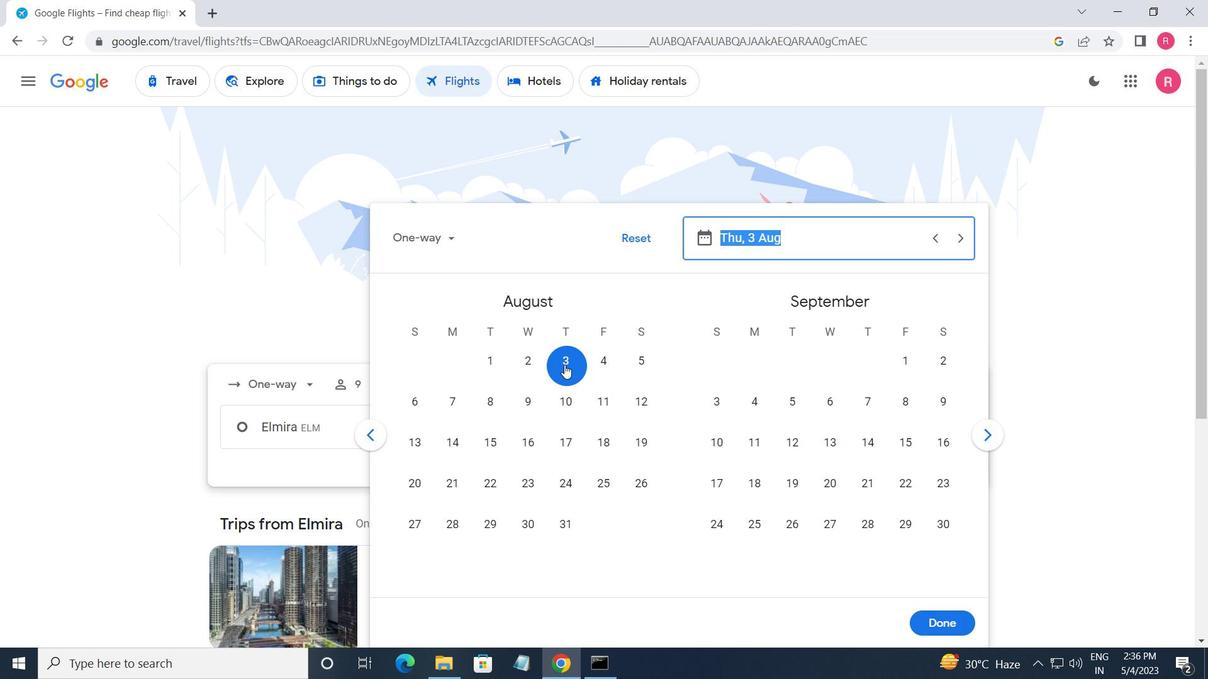 
Action: Mouse moved to (933, 621)
Screenshot: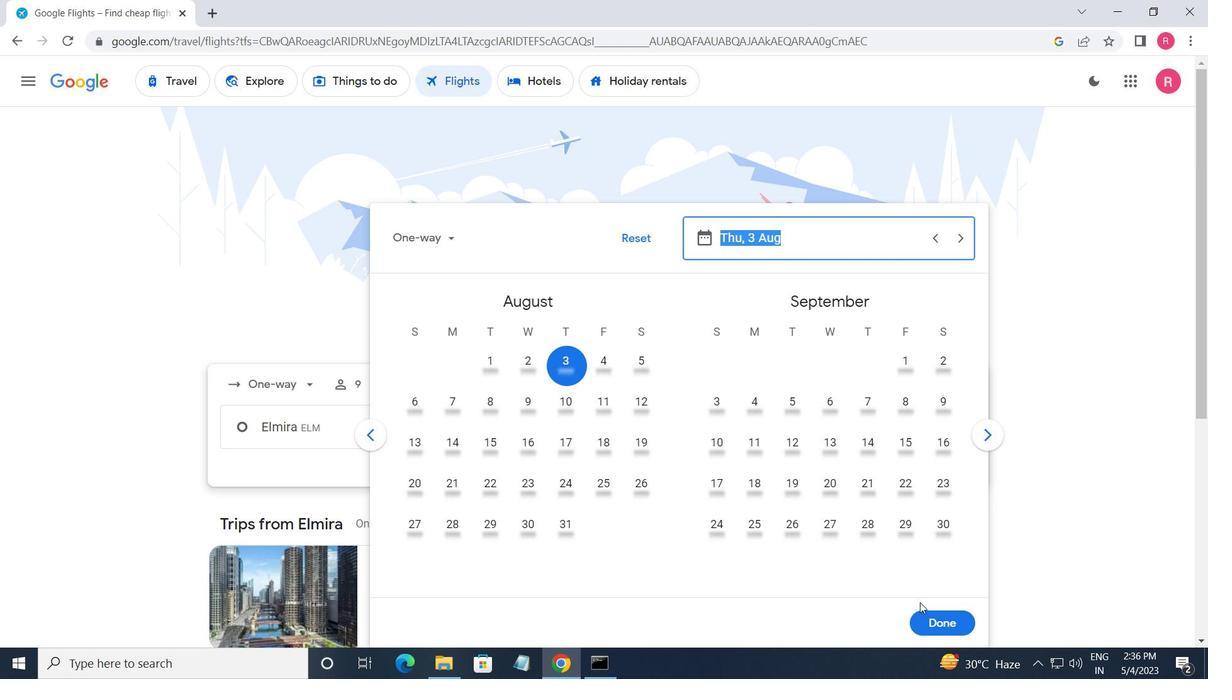 
Action: Mouse pressed left at (933, 621)
Screenshot: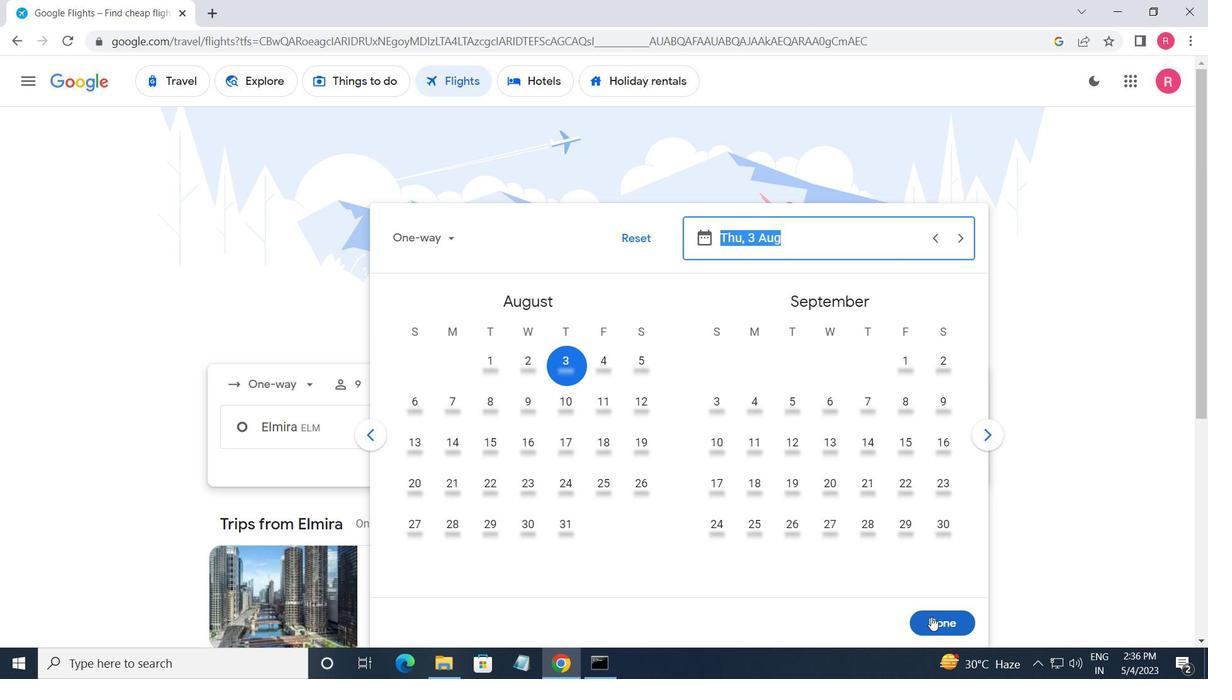
Action: Mouse moved to (600, 488)
Screenshot: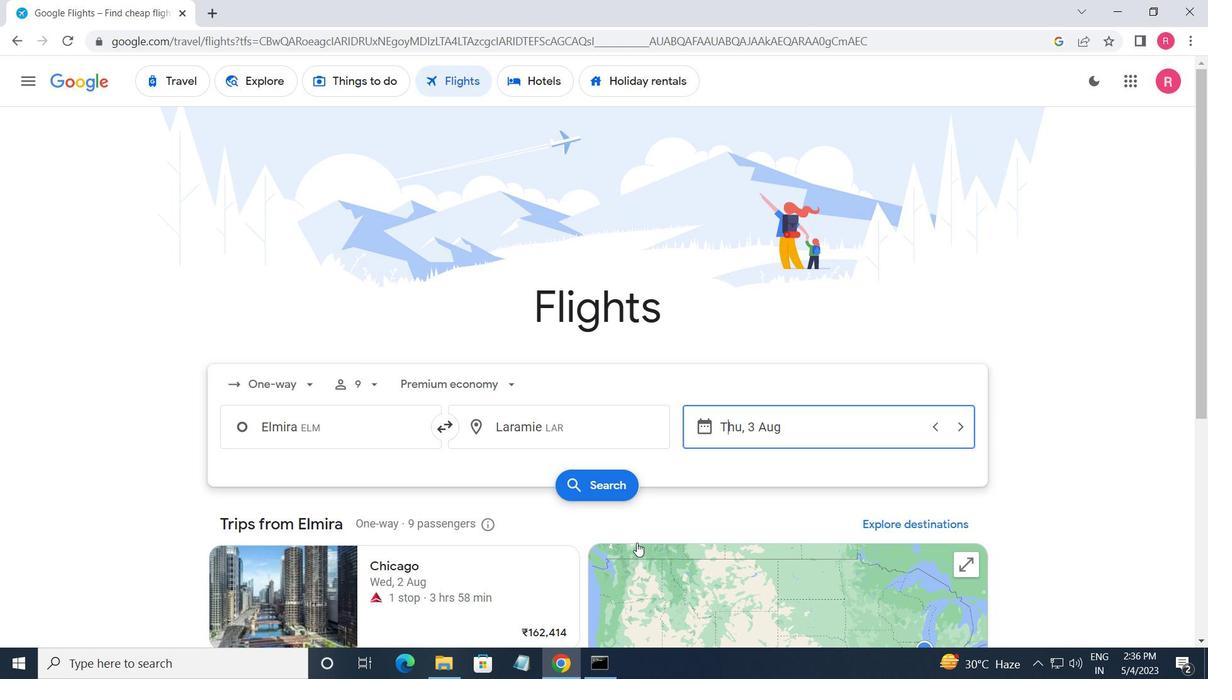 
Action: Mouse pressed left at (600, 488)
Screenshot: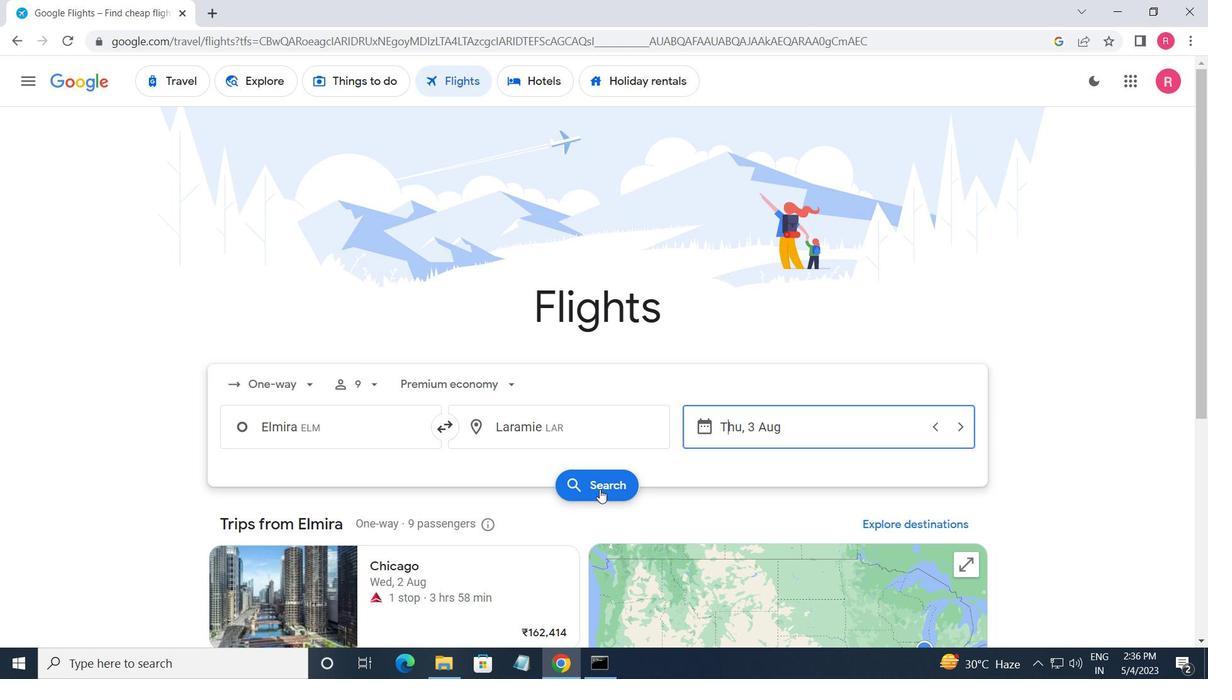 
Action: Mouse moved to (235, 219)
Screenshot: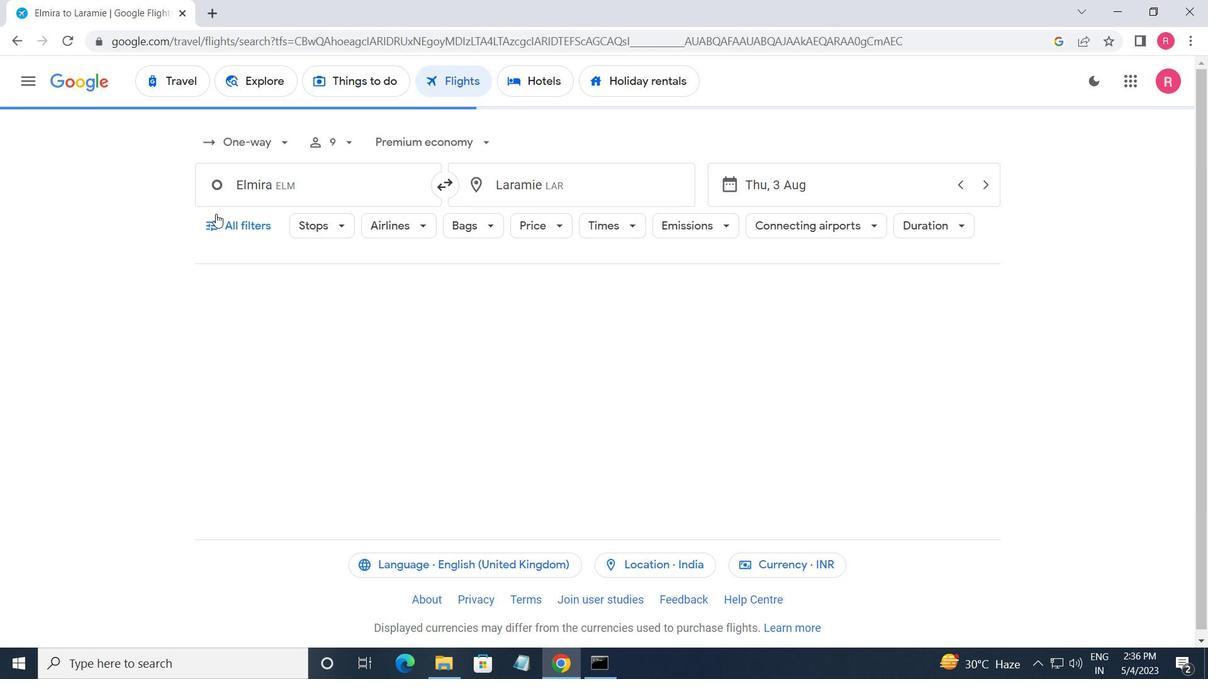 
Action: Mouse pressed left at (235, 219)
Screenshot: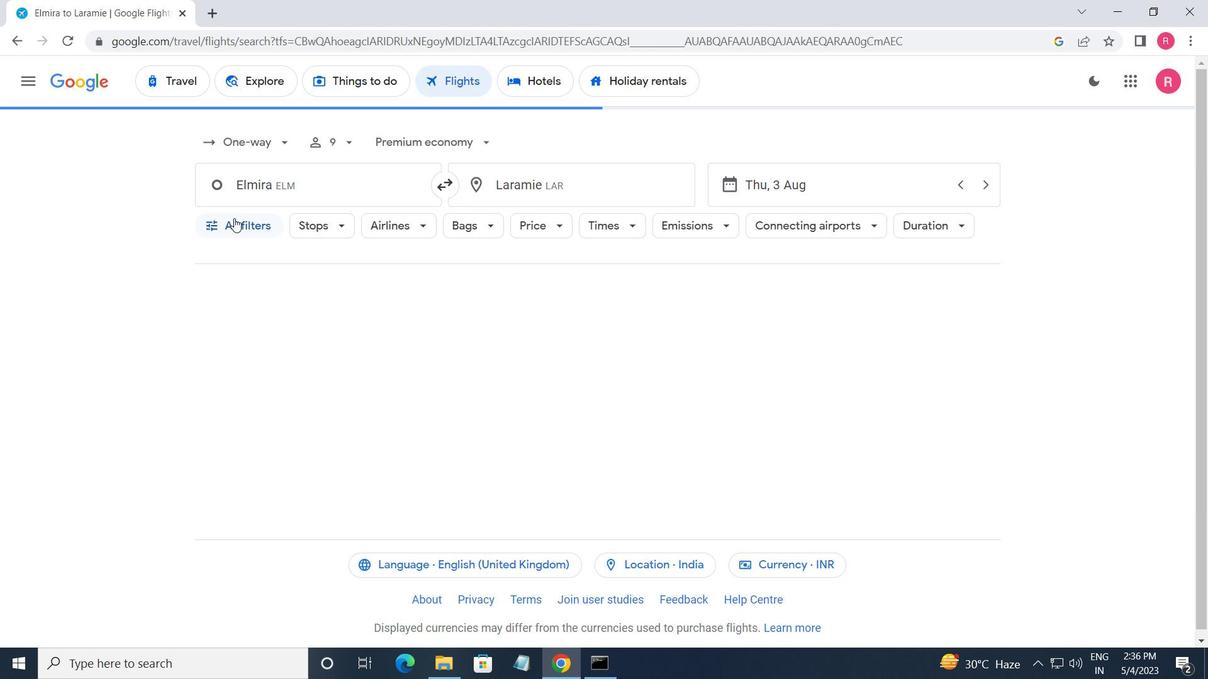 
Action: Mouse moved to (235, 357)
Screenshot: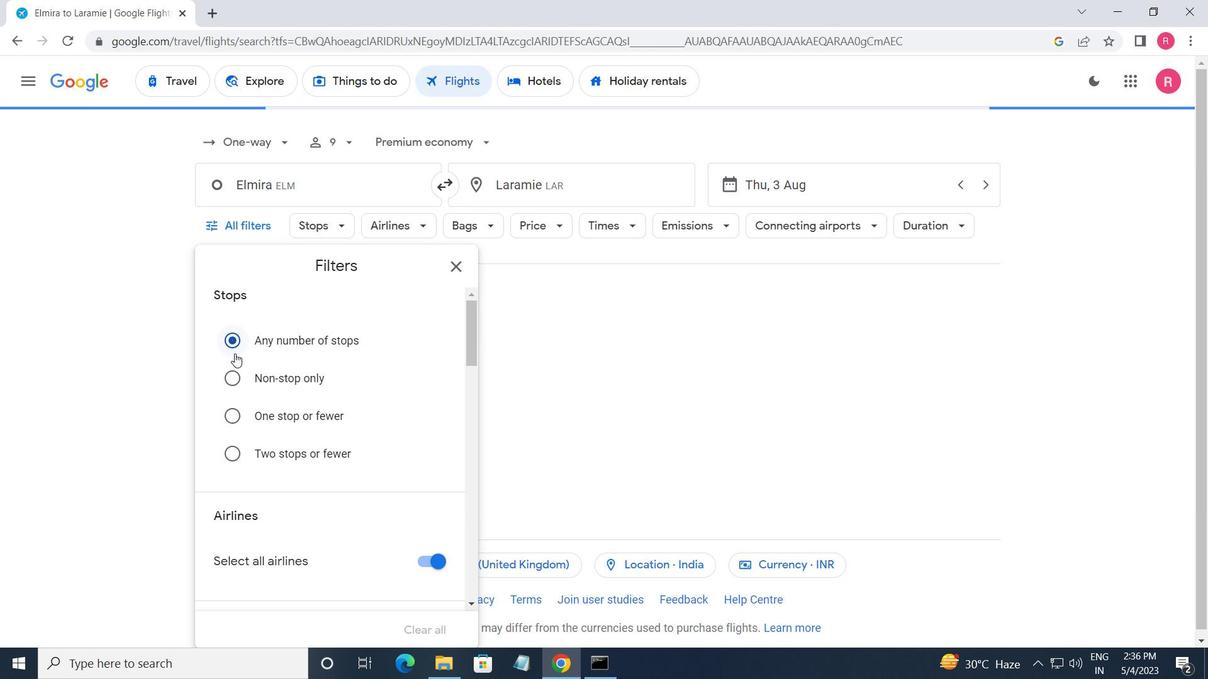 
Action: Mouse scrolled (235, 356) with delta (0, 0)
Screenshot: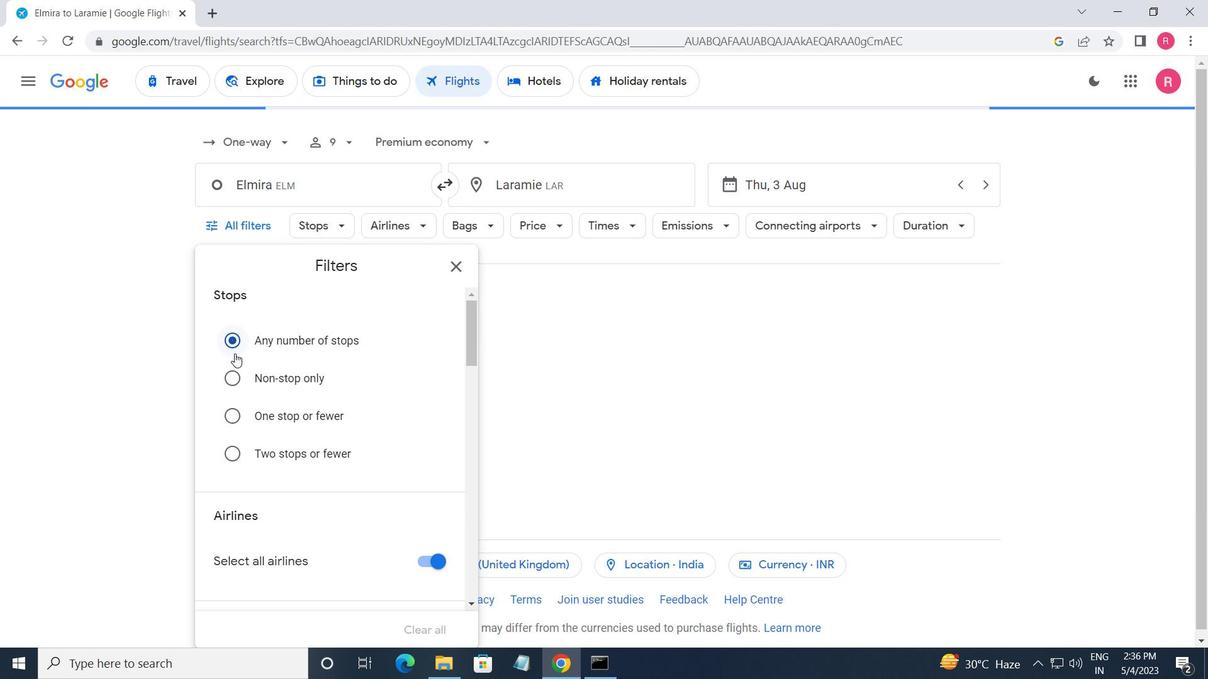 
Action: Mouse moved to (235, 358)
Screenshot: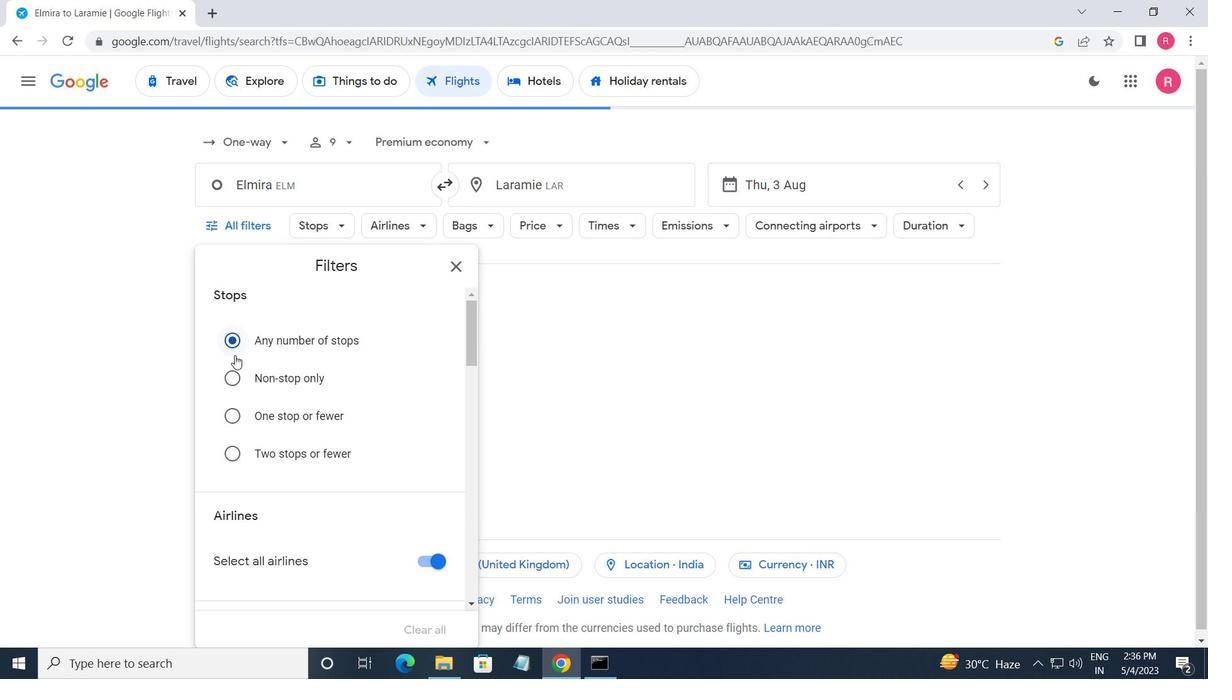 
Action: Mouse scrolled (235, 357) with delta (0, 0)
Screenshot: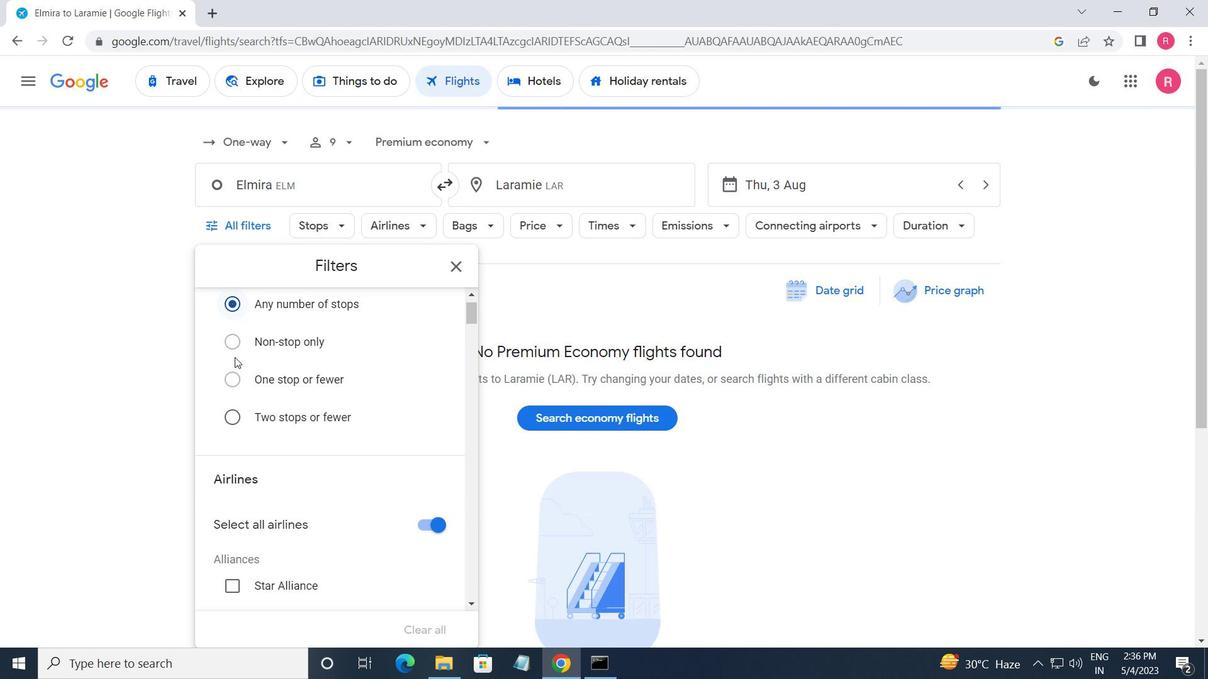 
Action: Mouse scrolled (235, 357) with delta (0, 0)
Screenshot: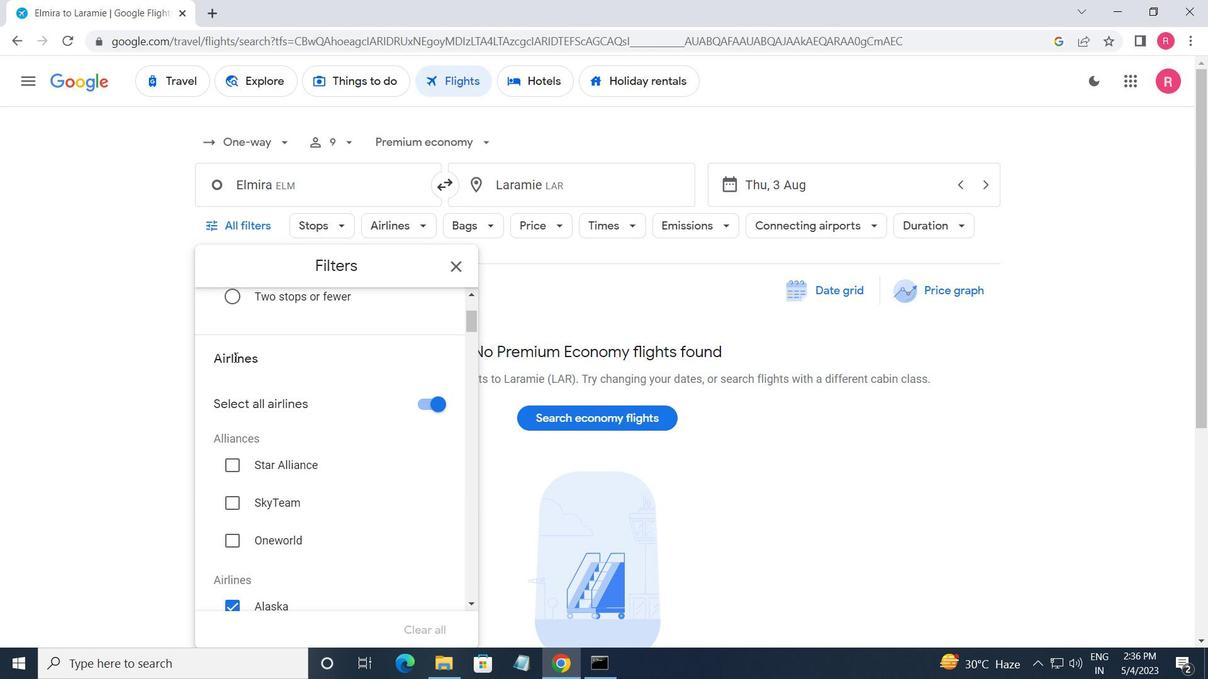 
Action: Mouse scrolled (235, 357) with delta (0, 0)
Screenshot: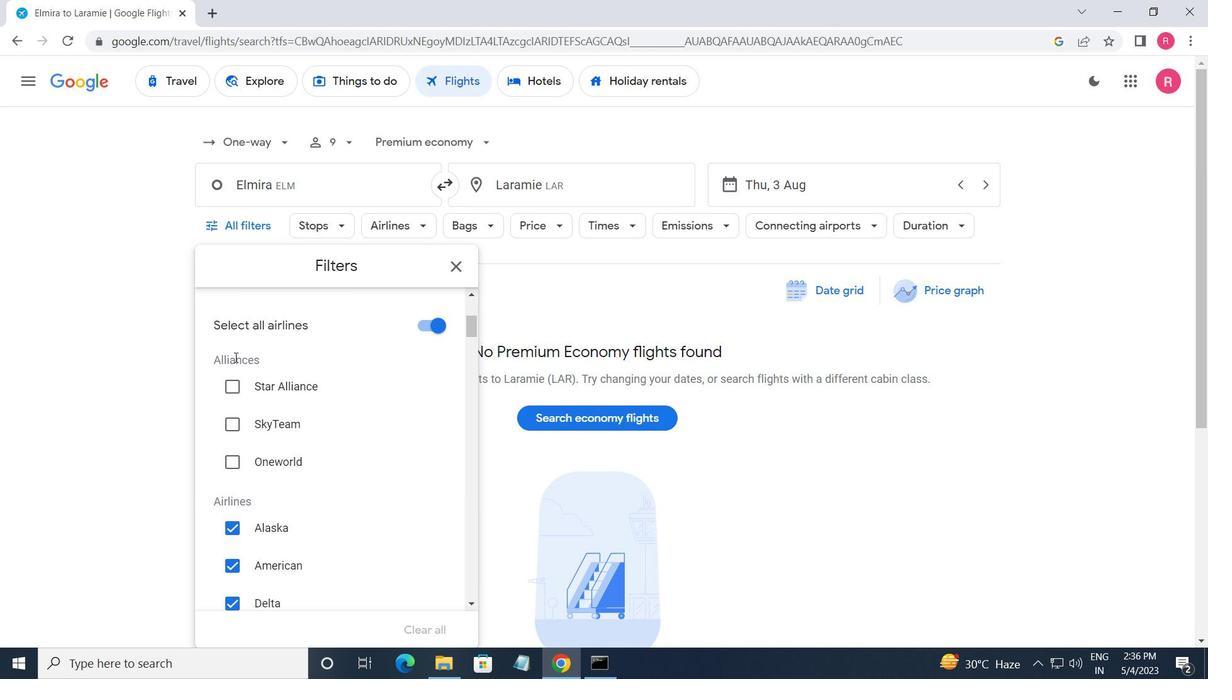 
Action: Mouse moved to (303, 504)
Screenshot: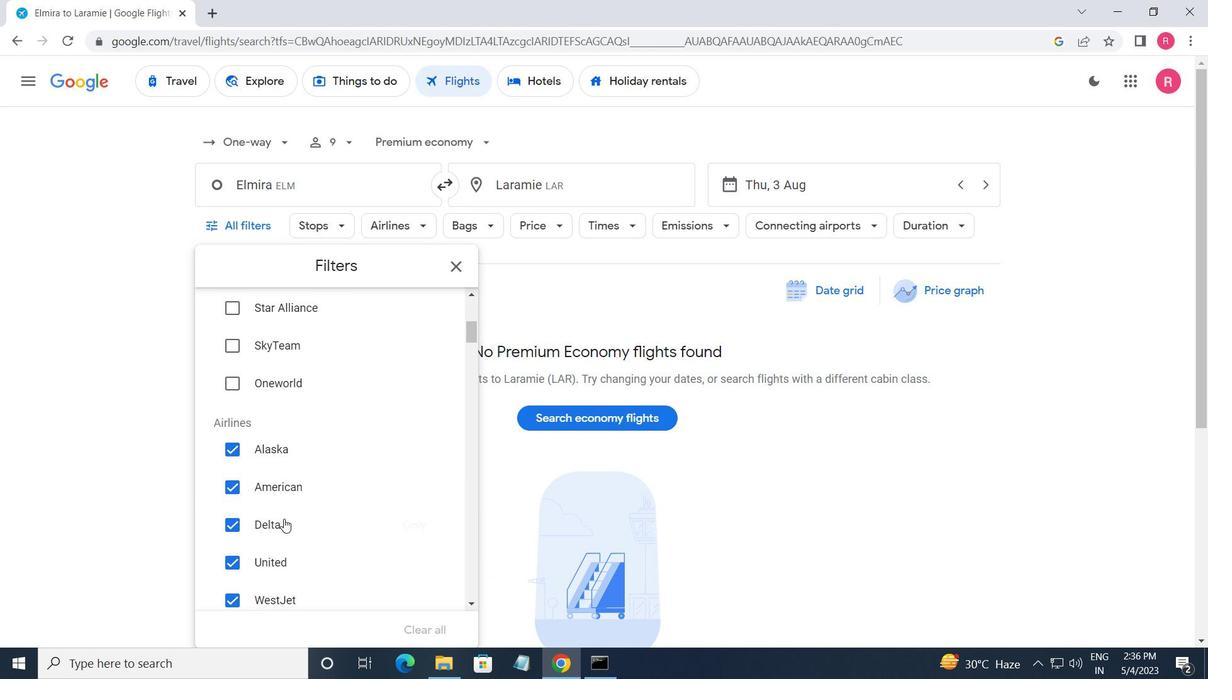 
Action: Mouse scrolled (303, 503) with delta (0, 0)
Screenshot: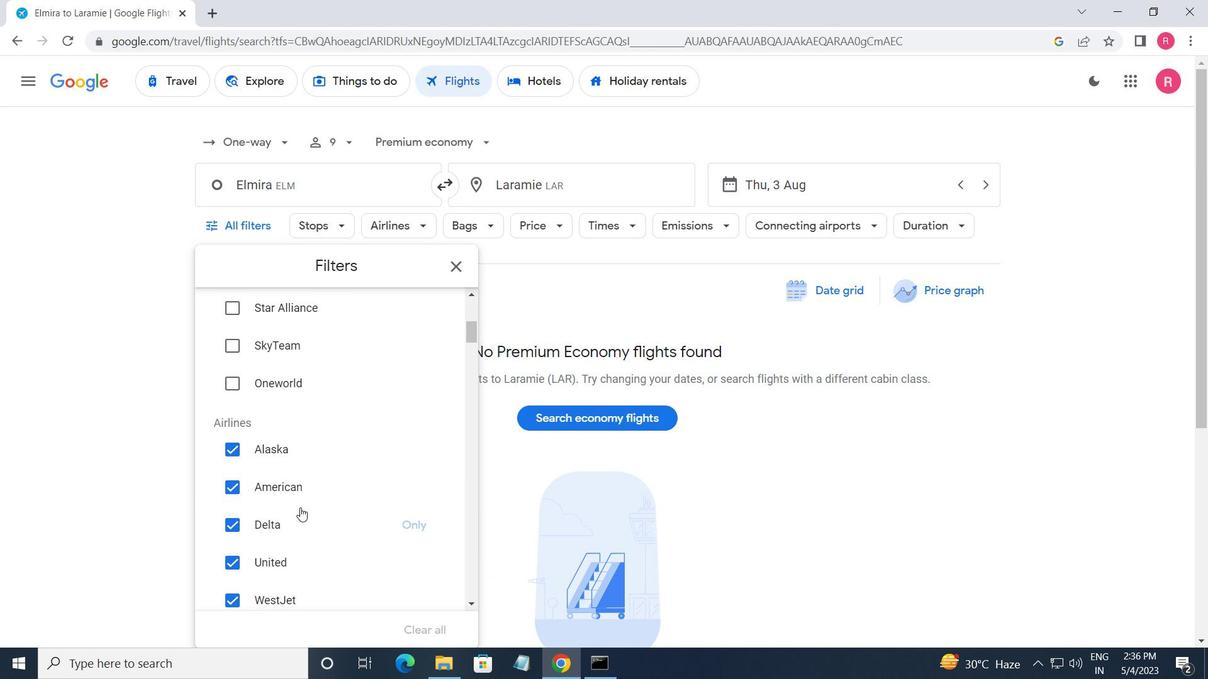 
Action: Mouse scrolled (303, 503) with delta (0, 0)
Screenshot: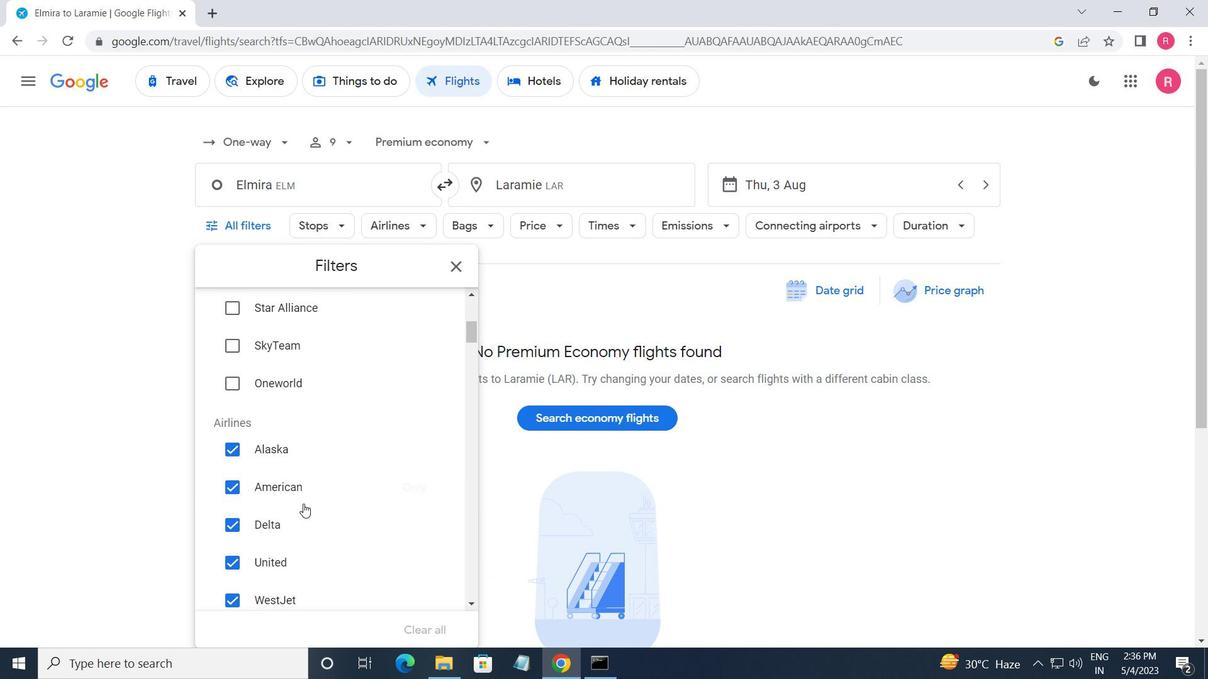 
Action: Mouse moved to (405, 405)
Screenshot: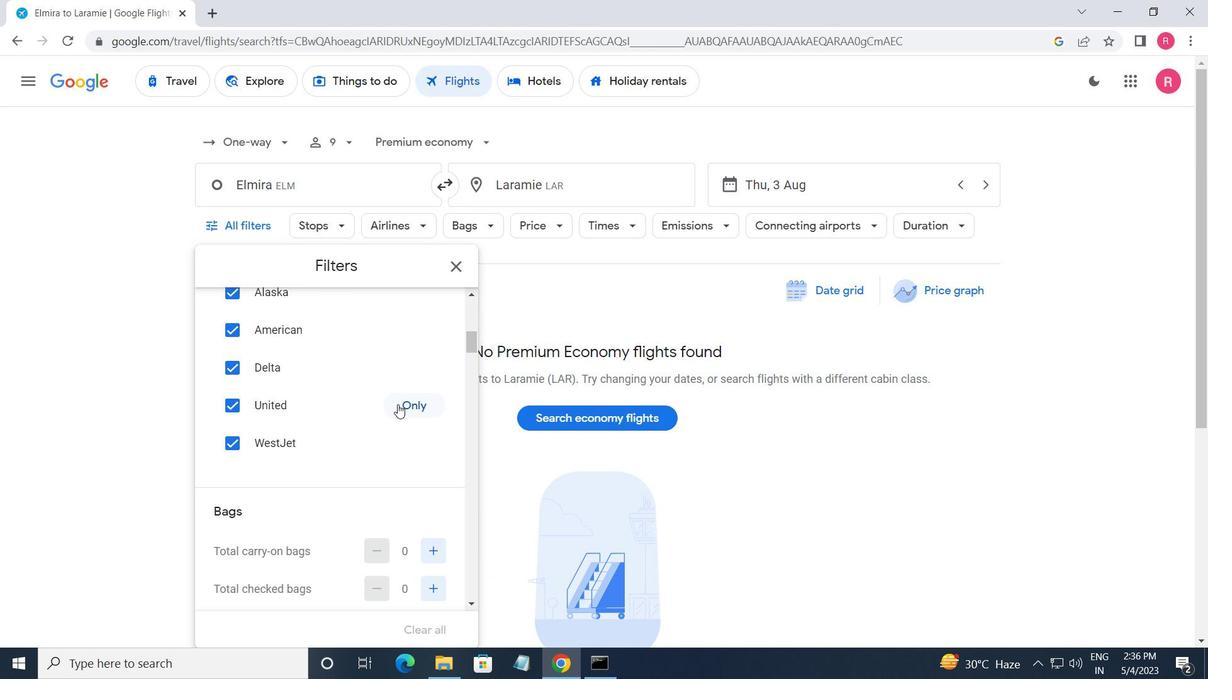
Action: Mouse pressed left at (405, 405)
Screenshot: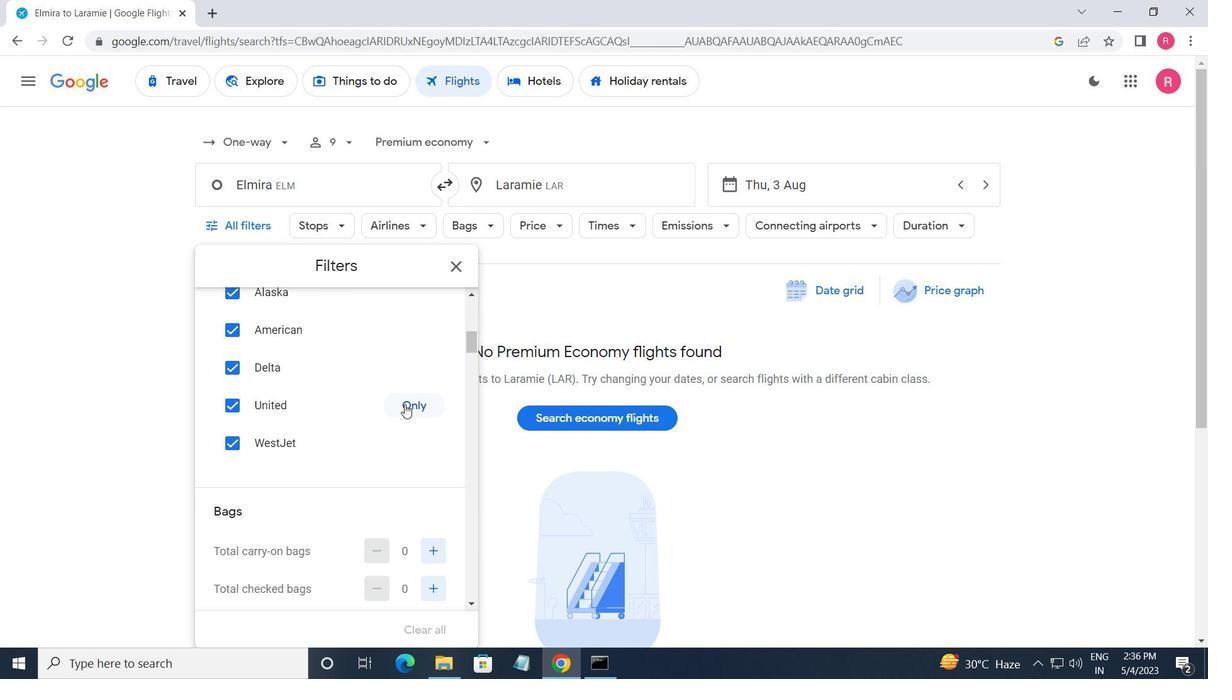 
Action: Mouse moved to (363, 401)
Screenshot: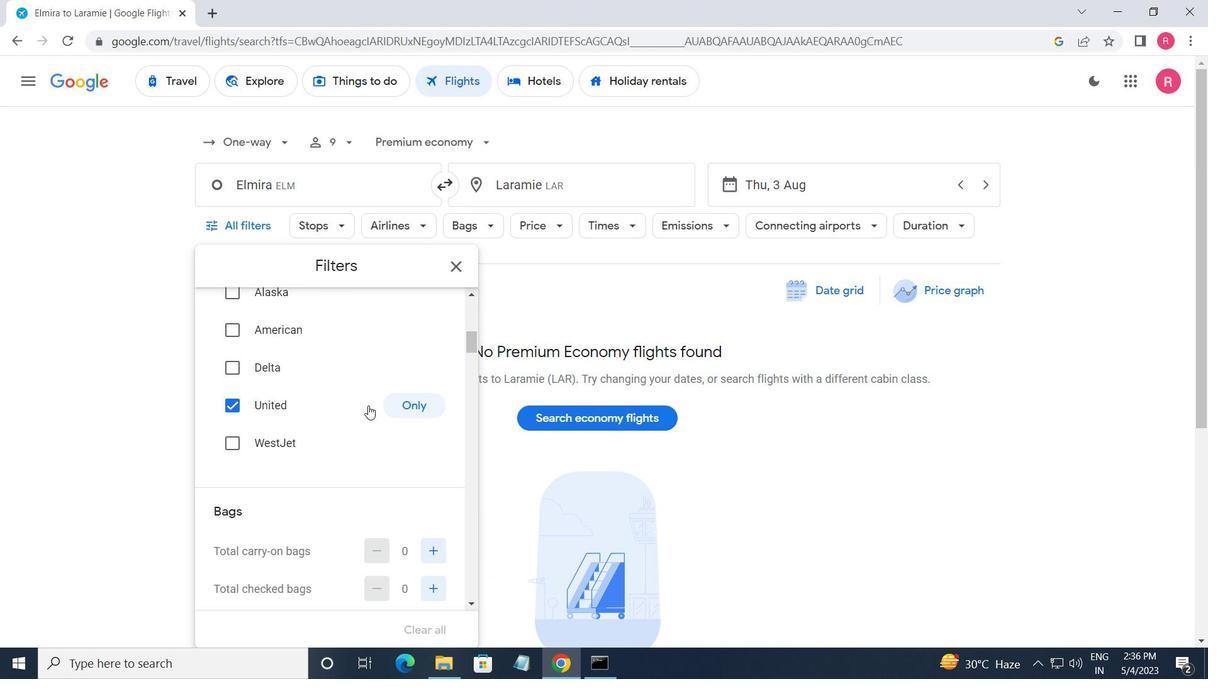 
Action: Mouse scrolled (363, 400) with delta (0, 0)
Screenshot: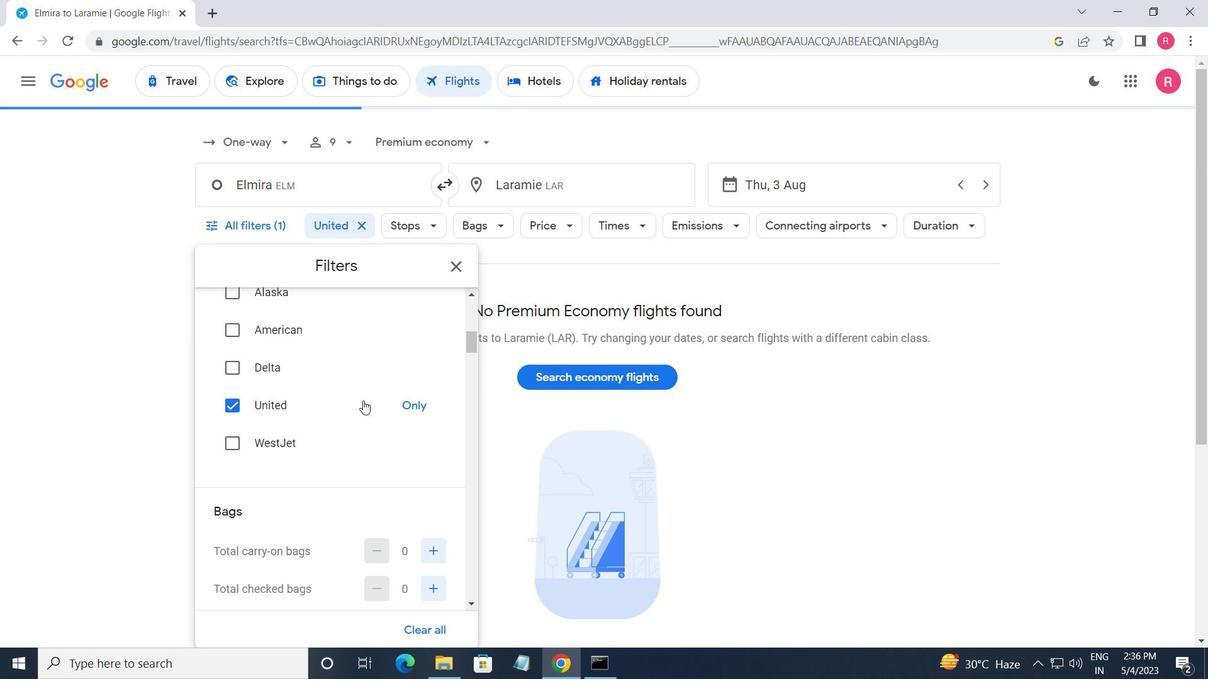 
Action: Mouse scrolled (363, 400) with delta (0, 0)
Screenshot: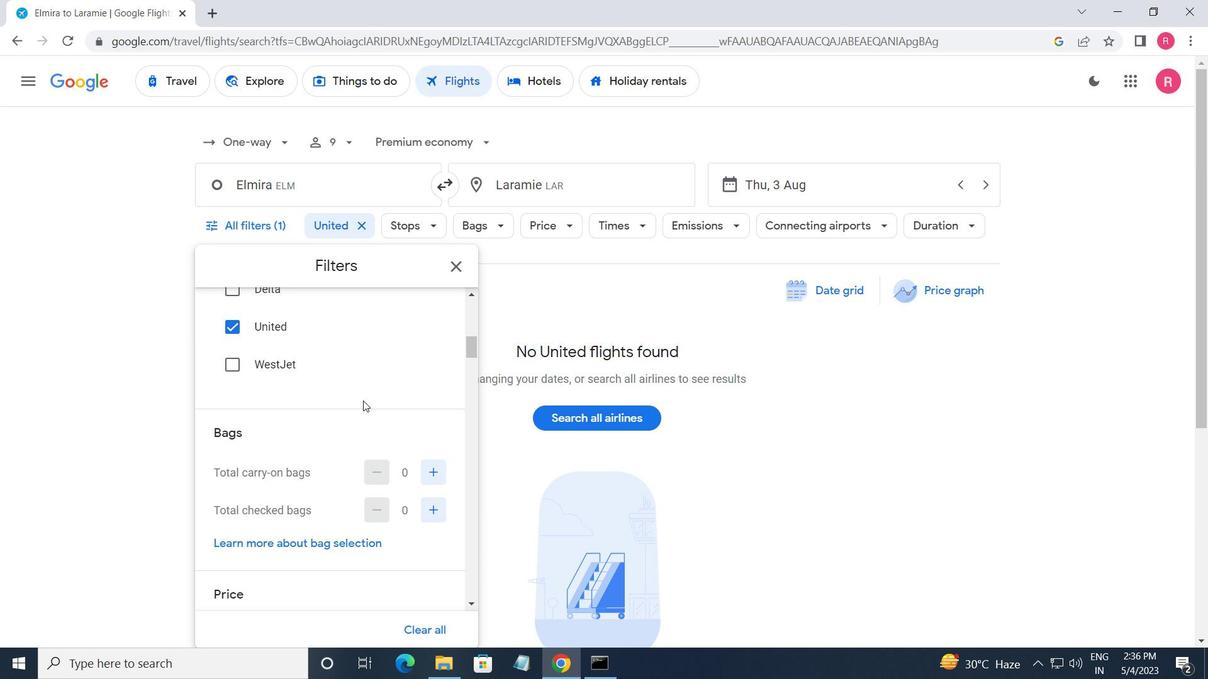 
Action: Mouse moved to (431, 439)
Screenshot: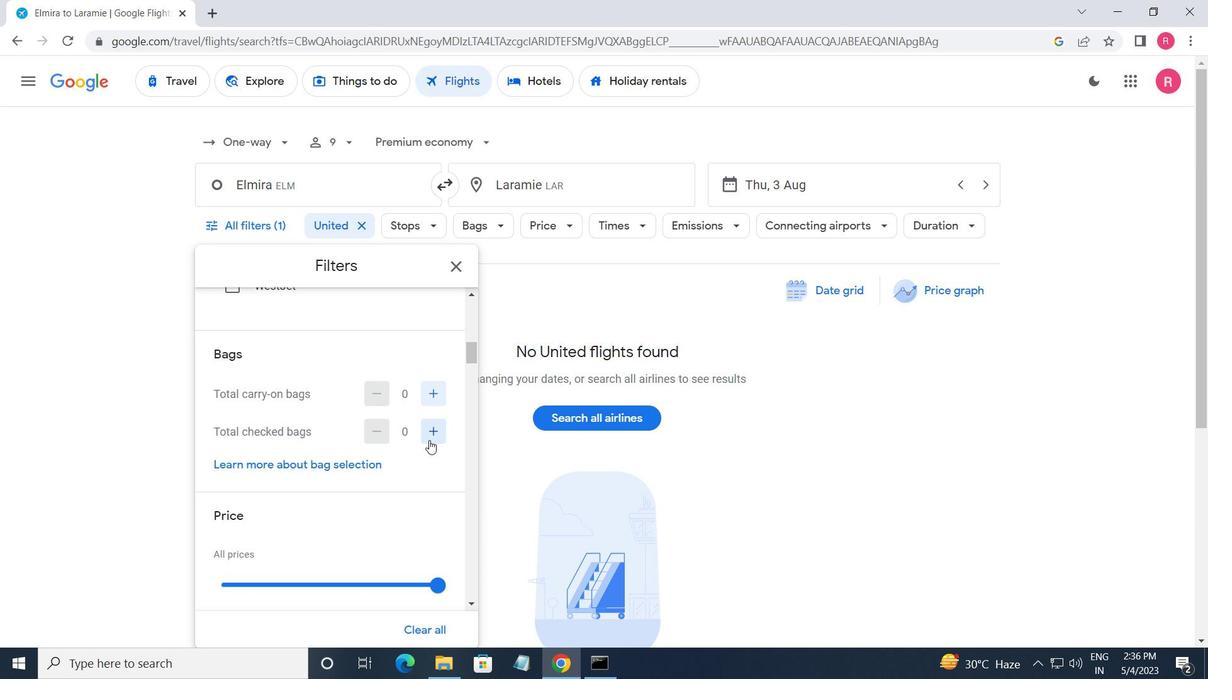 
Action: Mouse pressed left at (431, 439)
Screenshot: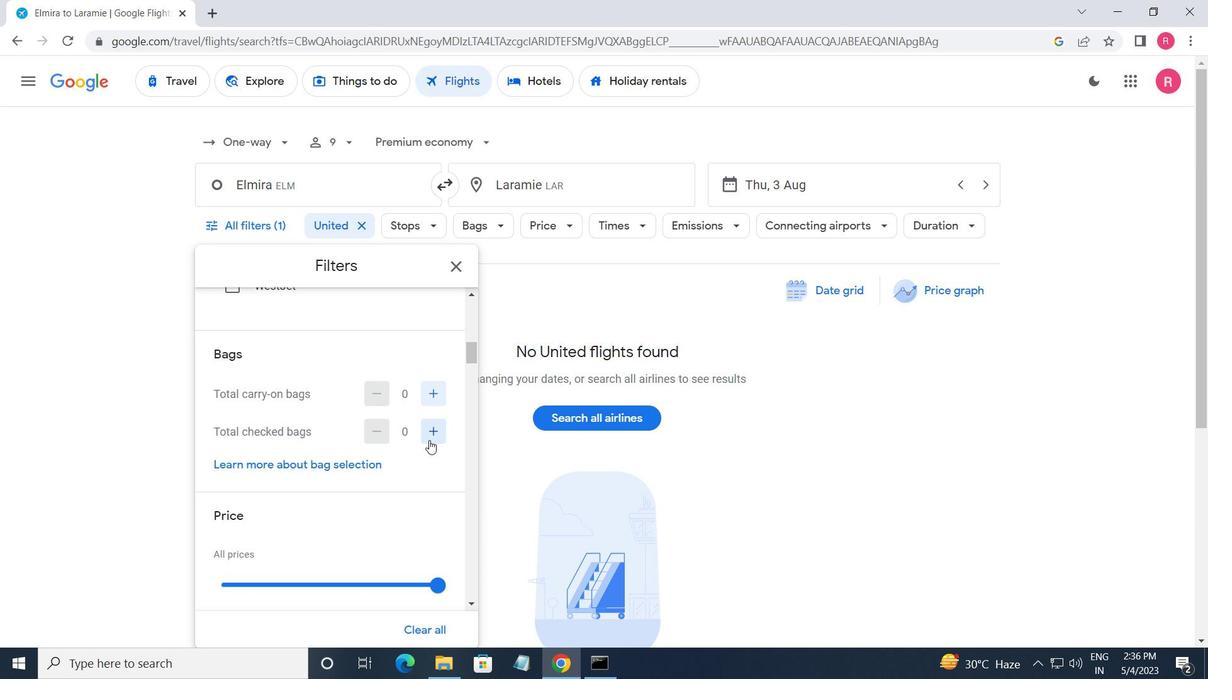 
Action: Mouse pressed left at (431, 439)
Screenshot: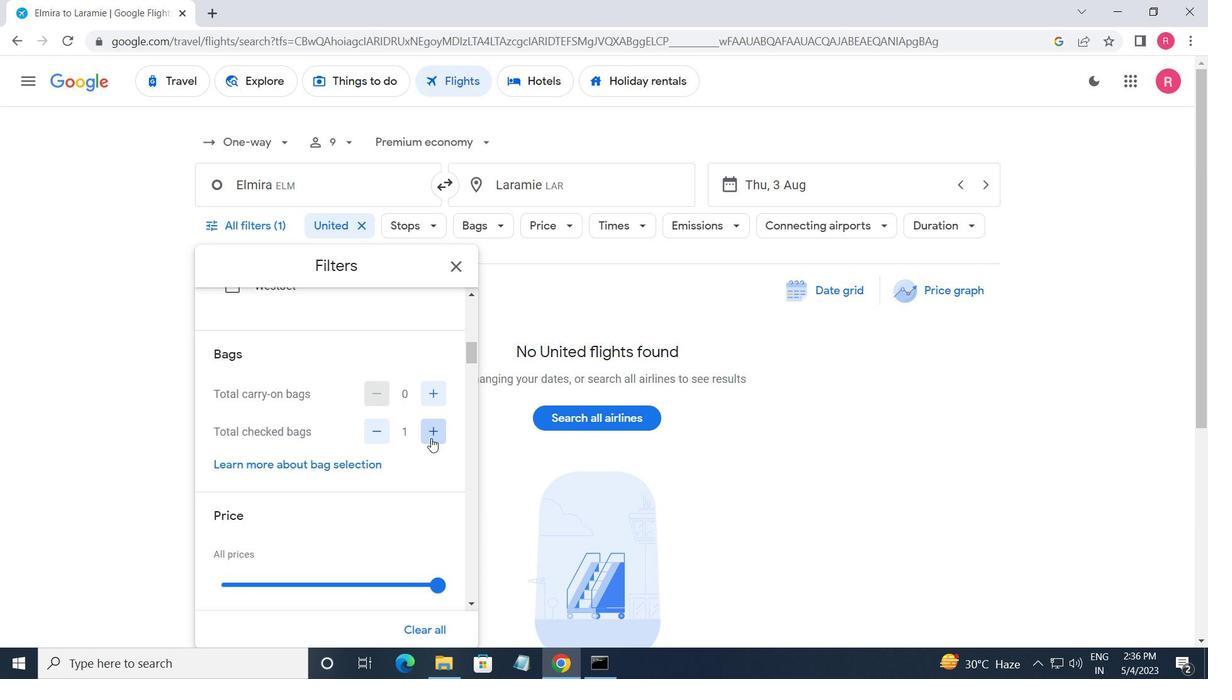 
Action: Mouse pressed left at (431, 439)
Screenshot: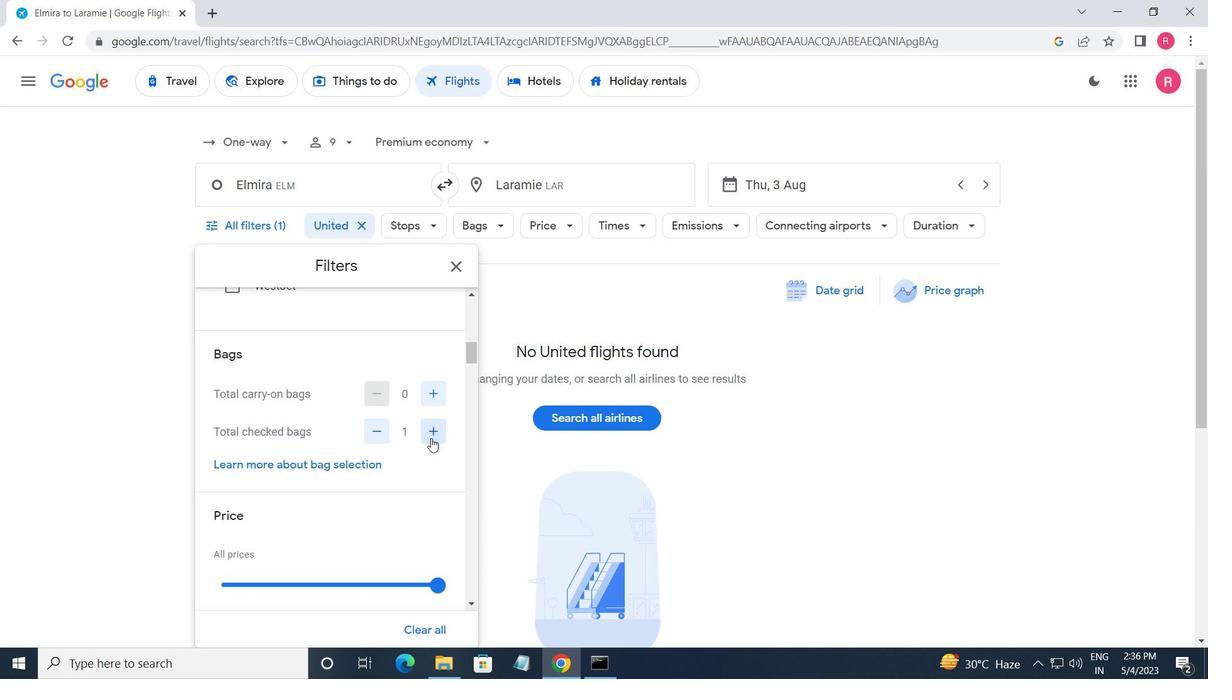 
Action: Mouse pressed left at (431, 439)
Screenshot: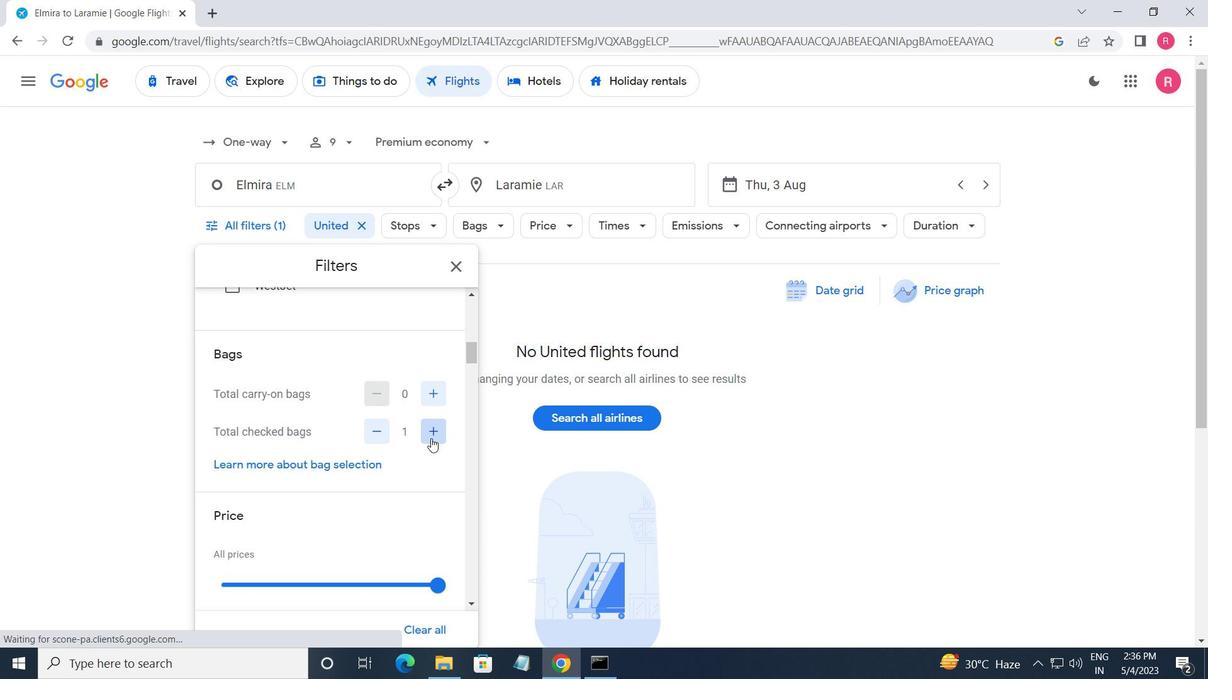 
Action: Mouse pressed left at (431, 439)
Screenshot: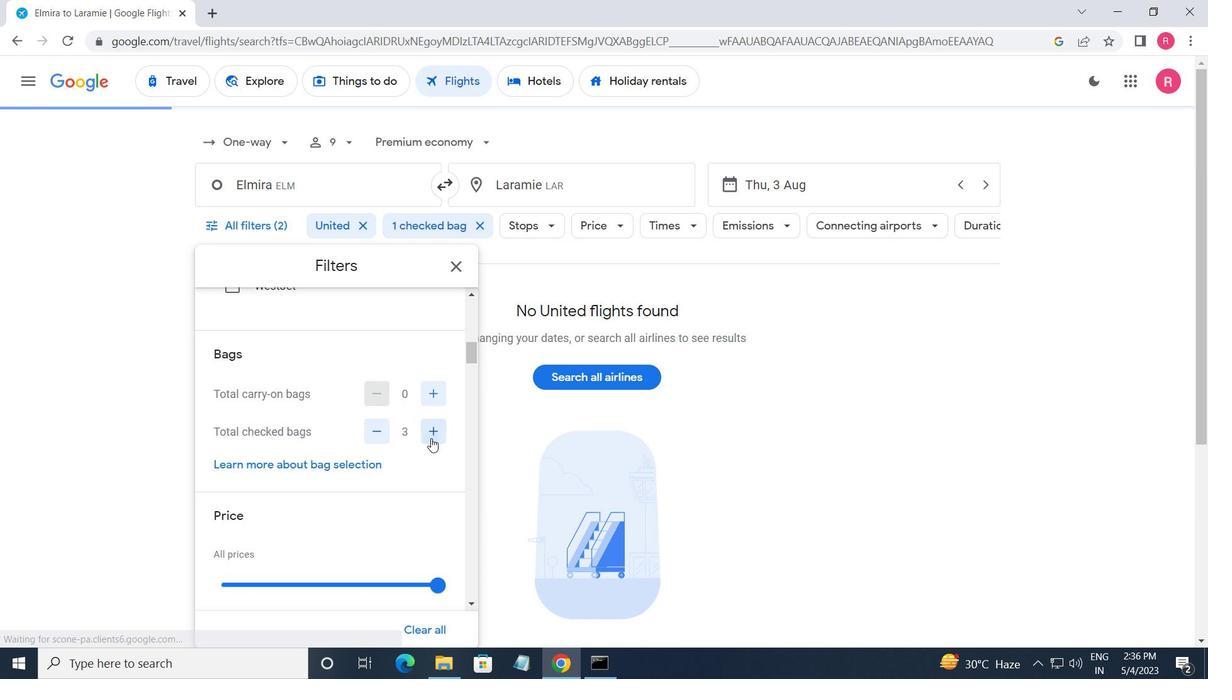
Action: Mouse pressed left at (431, 439)
Screenshot: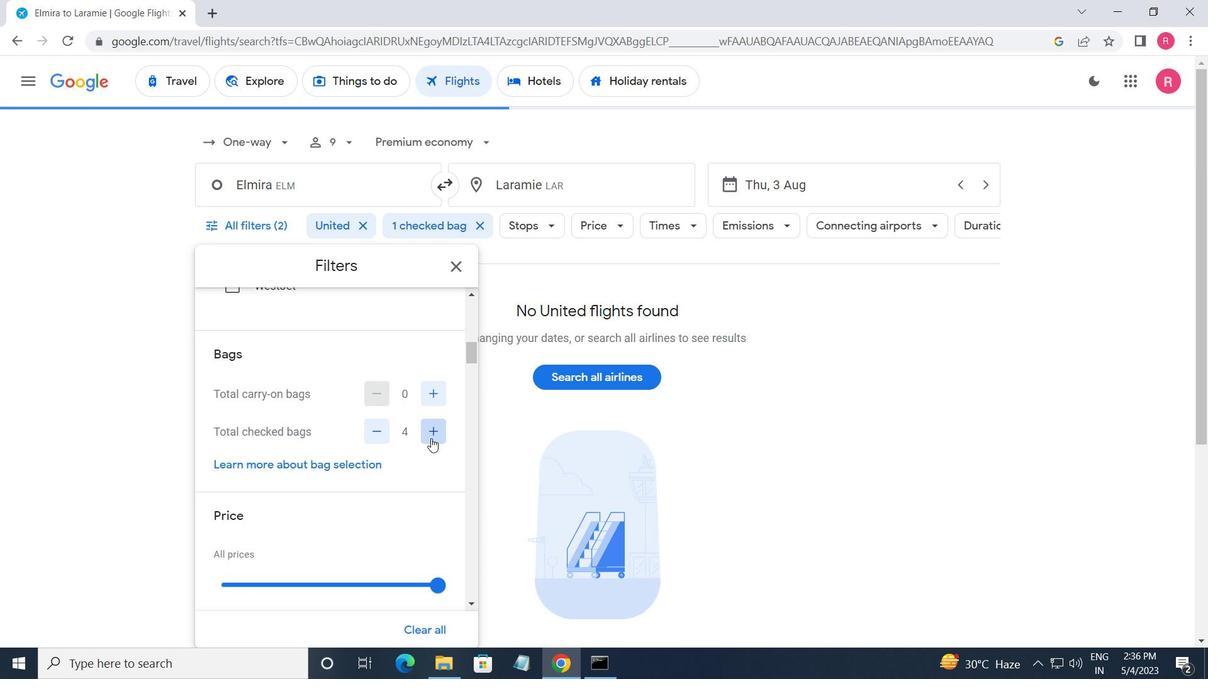
Action: Mouse pressed left at (431, 439)
Screenshot: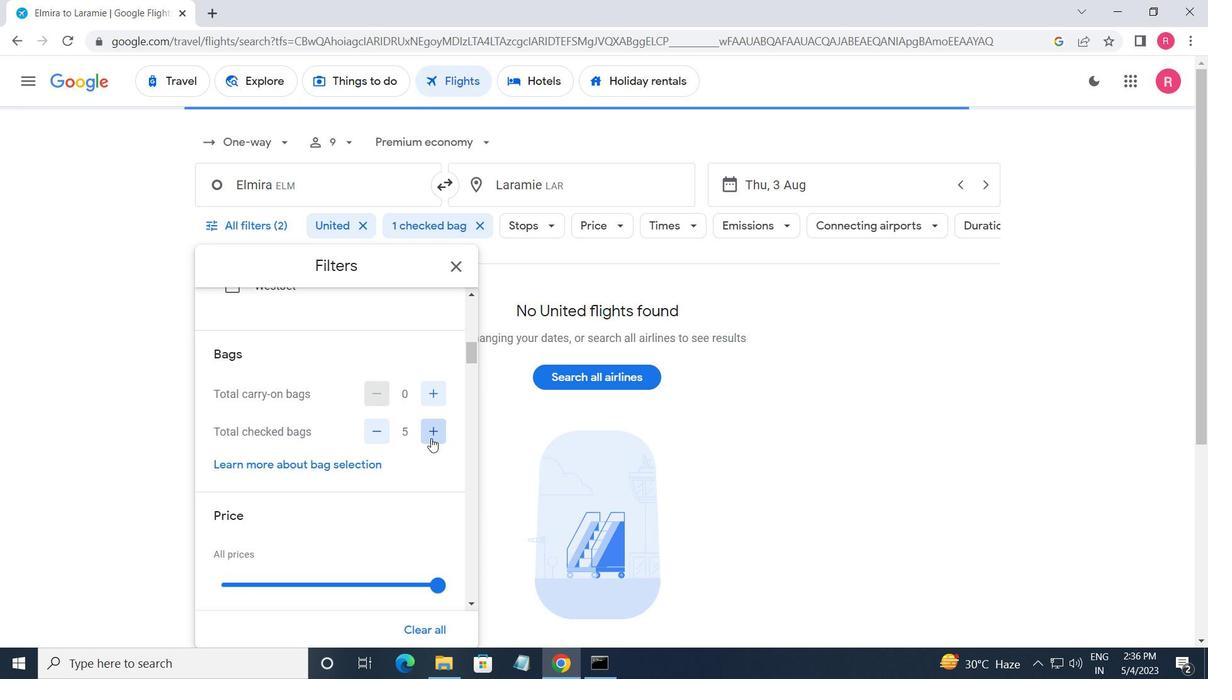 
Action: Mouse pressed left at (431, 439)
Screenshot: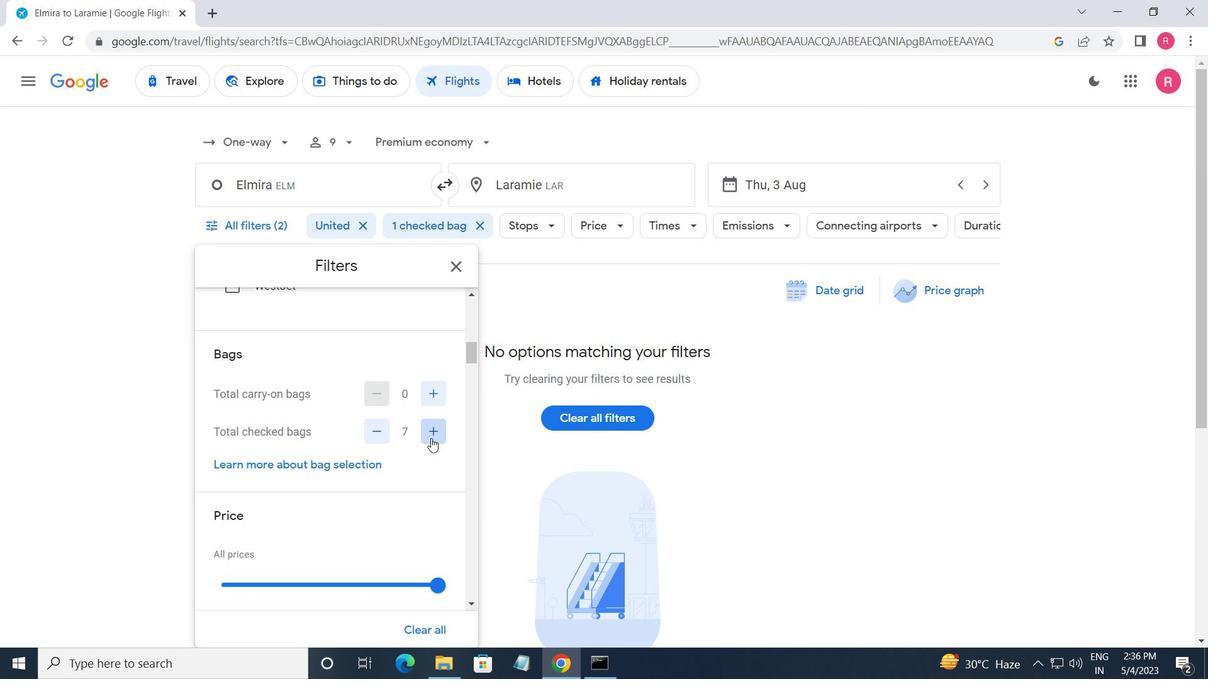 
Action: Mouse pressed left at (431, 439)
Screenshot: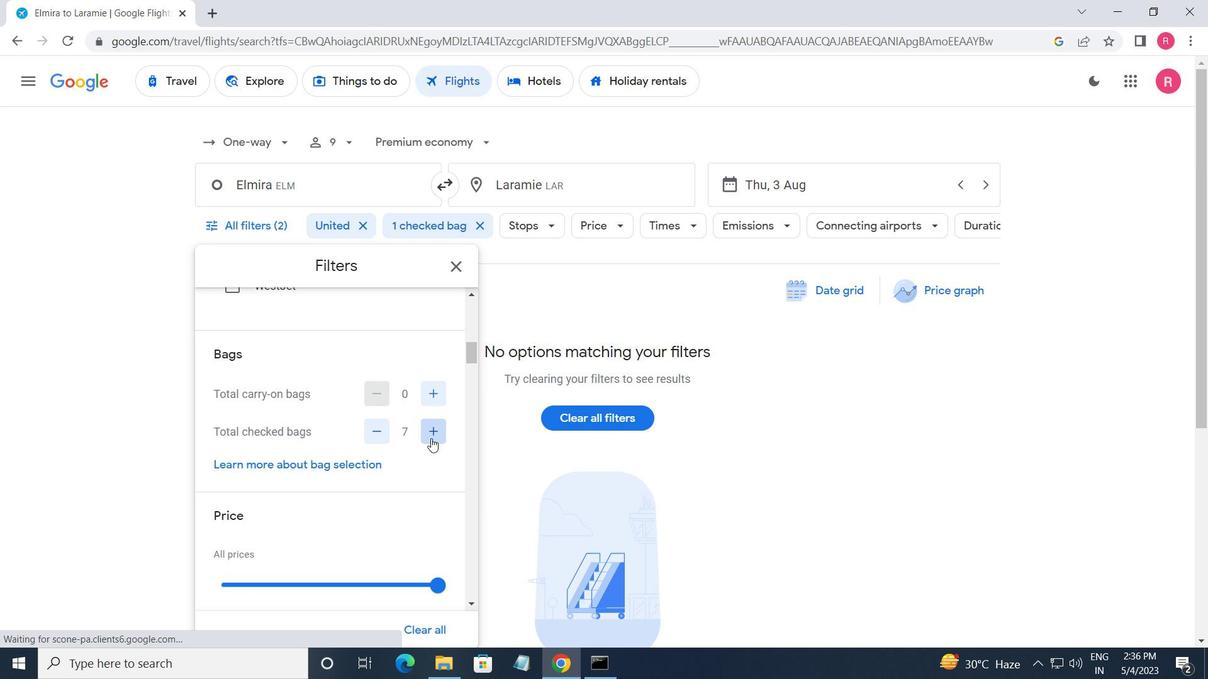 
Action: Mouse moved to (365, 456)
Screenshot: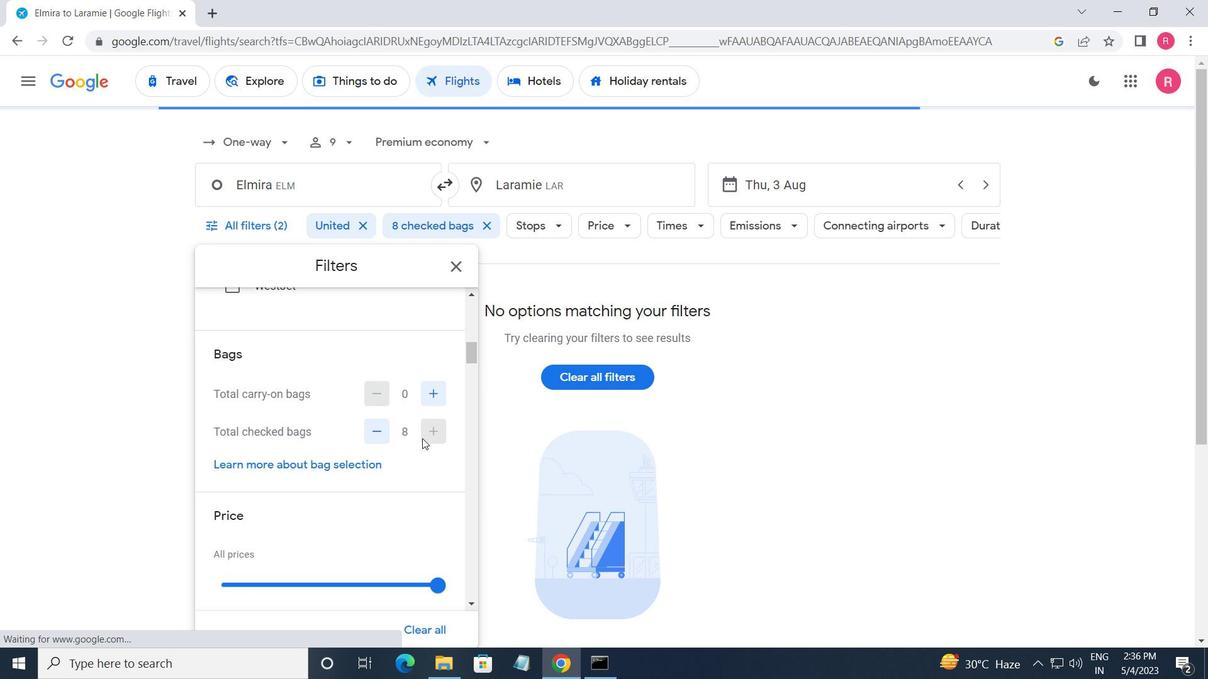 
Action: Mouse scrolled (365, 455) with delta (0, 0)
Screenshot: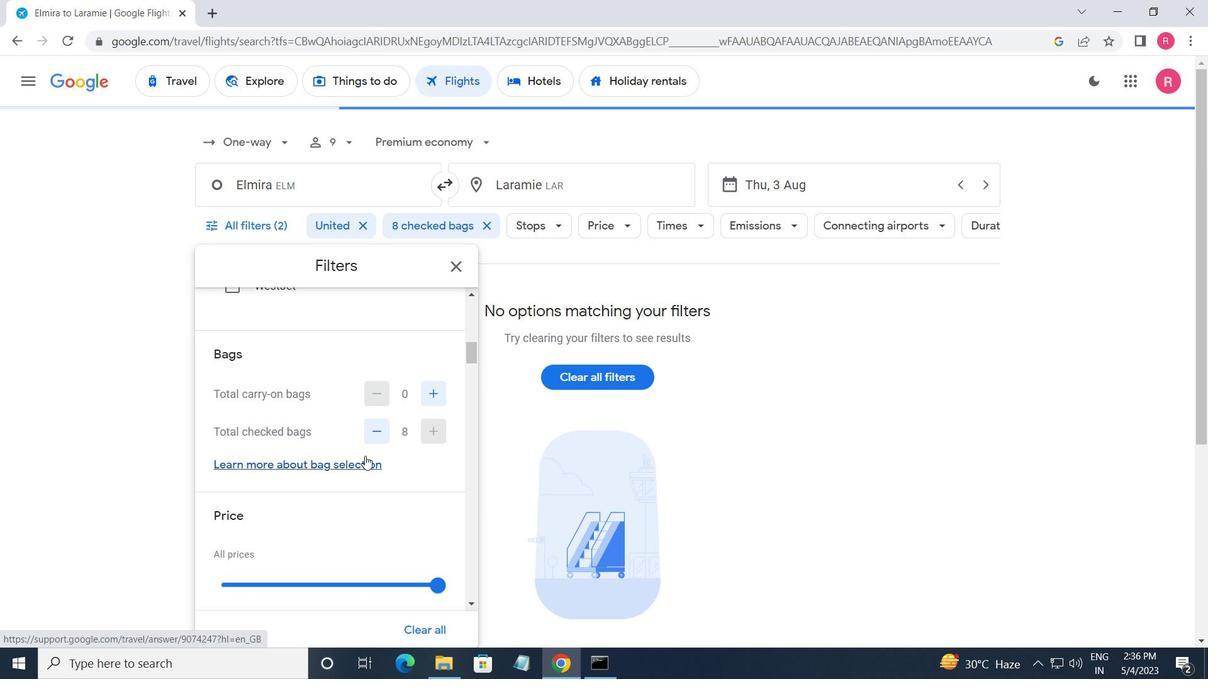 
Action: Mouse moved to (431, 507)
Screenshot: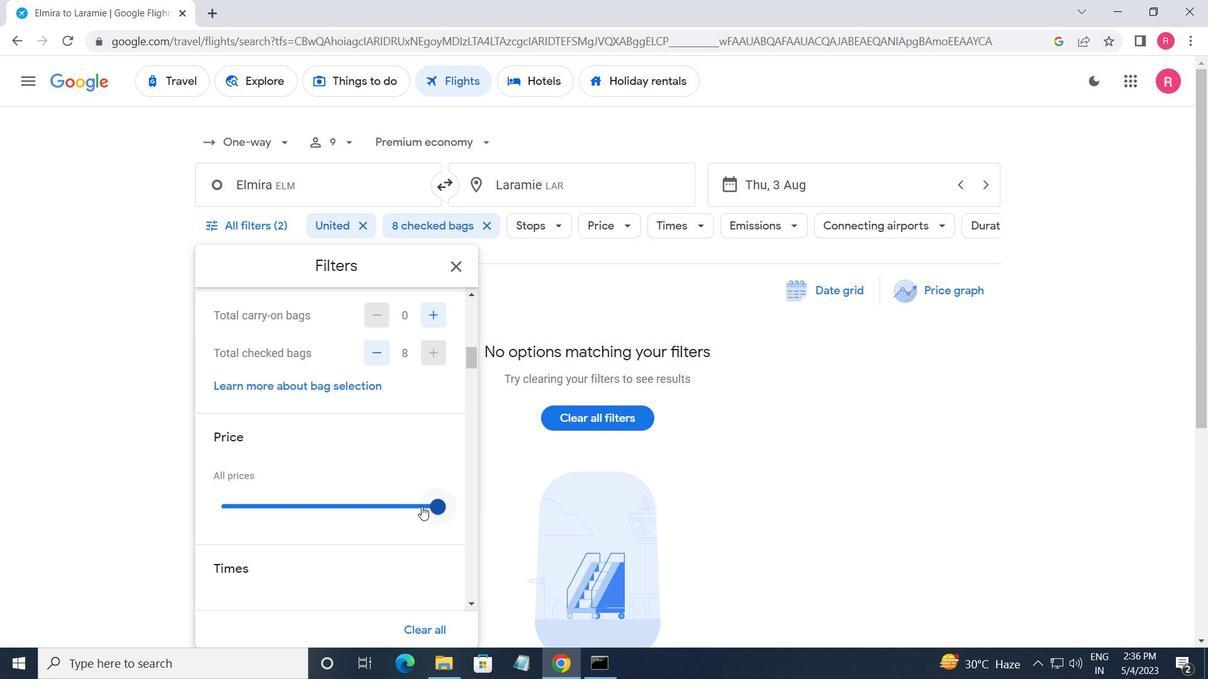 
Action: Mouse pressed left at (431, 507)
Screenshot: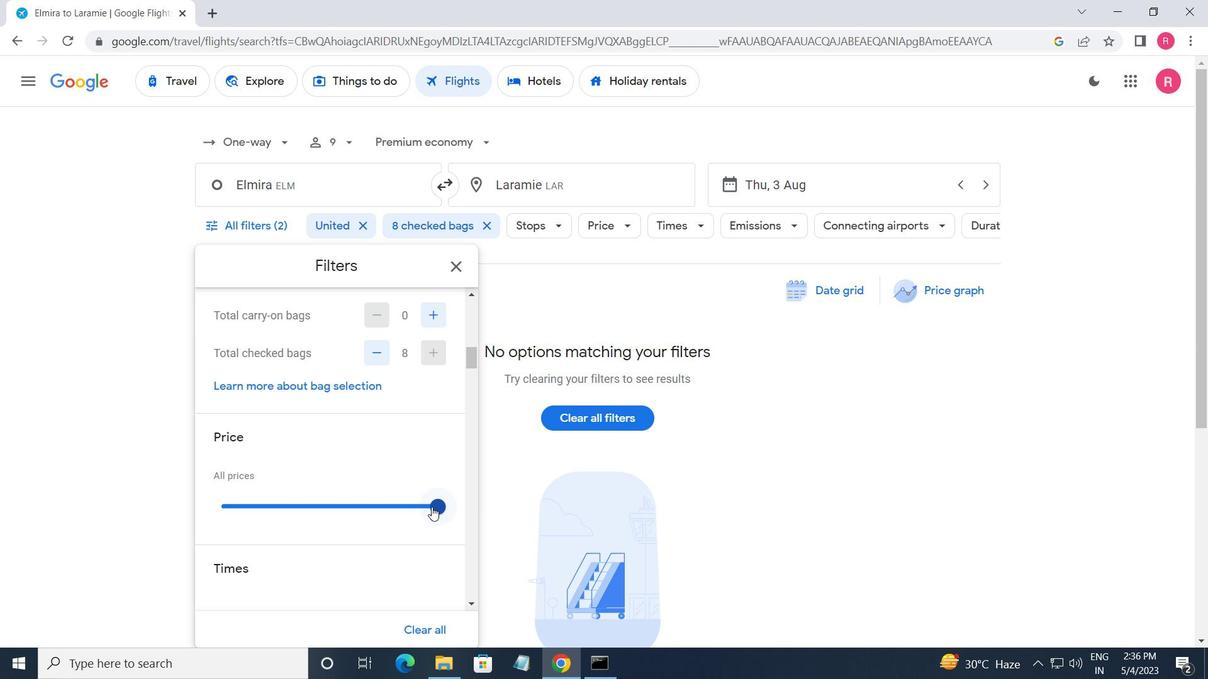 
Action: Mouse moved to (400, 438)
Screenshot: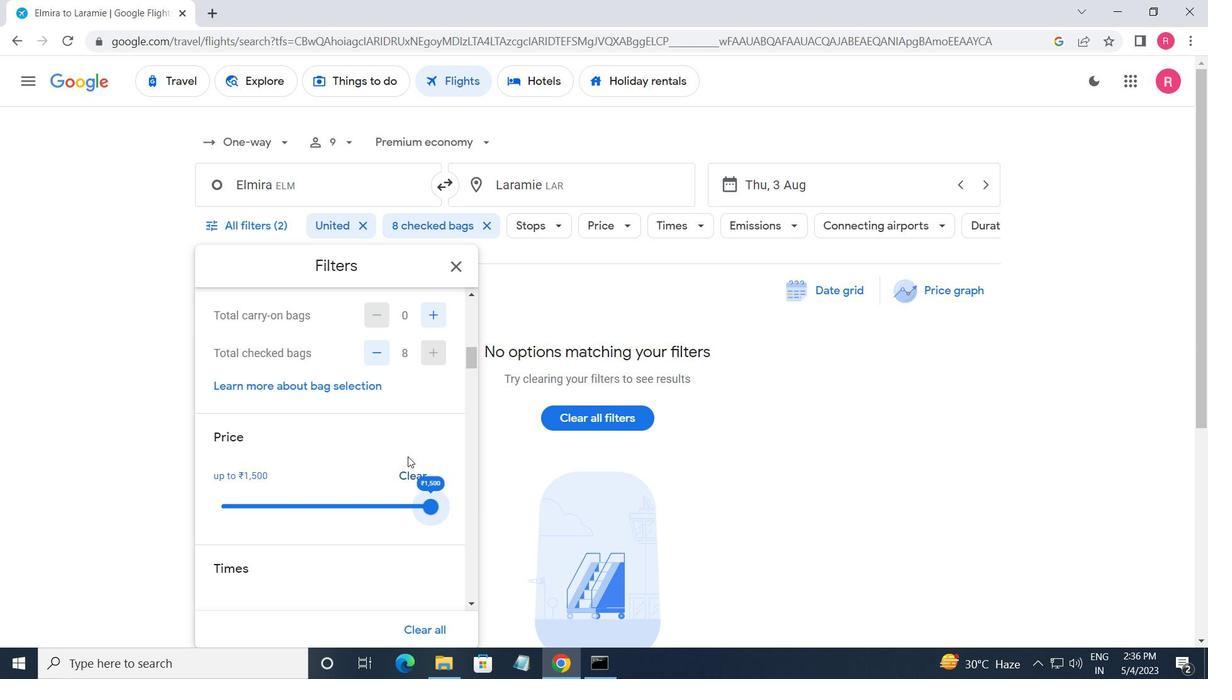 
Action: Mouse scrolled (400, 438) with delta (0, 0)
Screenshot: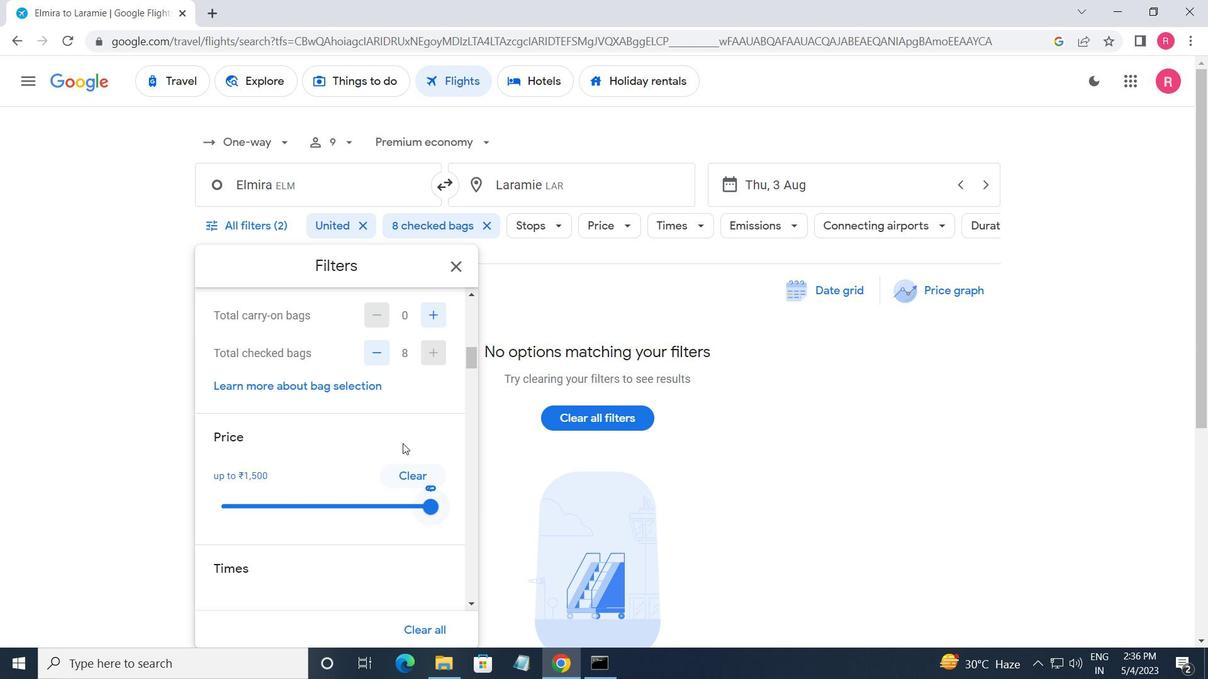 
Action: Mouse scrolled (400, 438) with delta (0, 0)
Screenshot: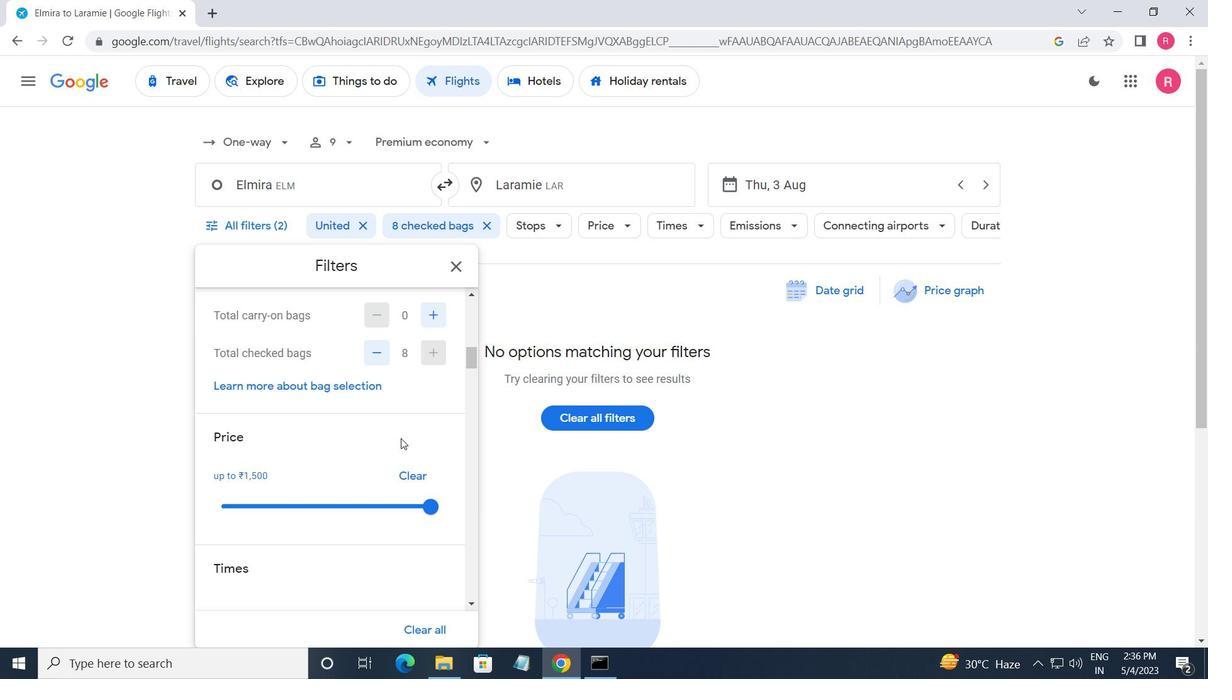 
Action: Mouse scrolled (400, 438) with delta (0, 0)
Screenshot: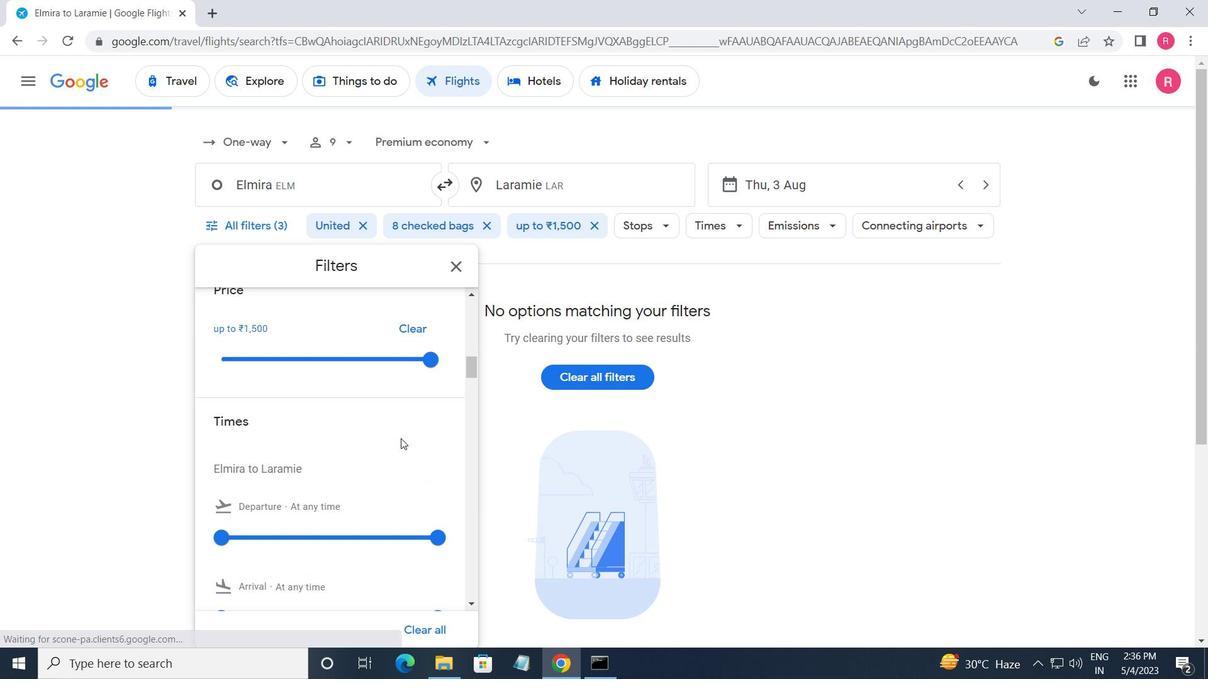 
Action: Mouse moved to (225, 452)
Screenshot: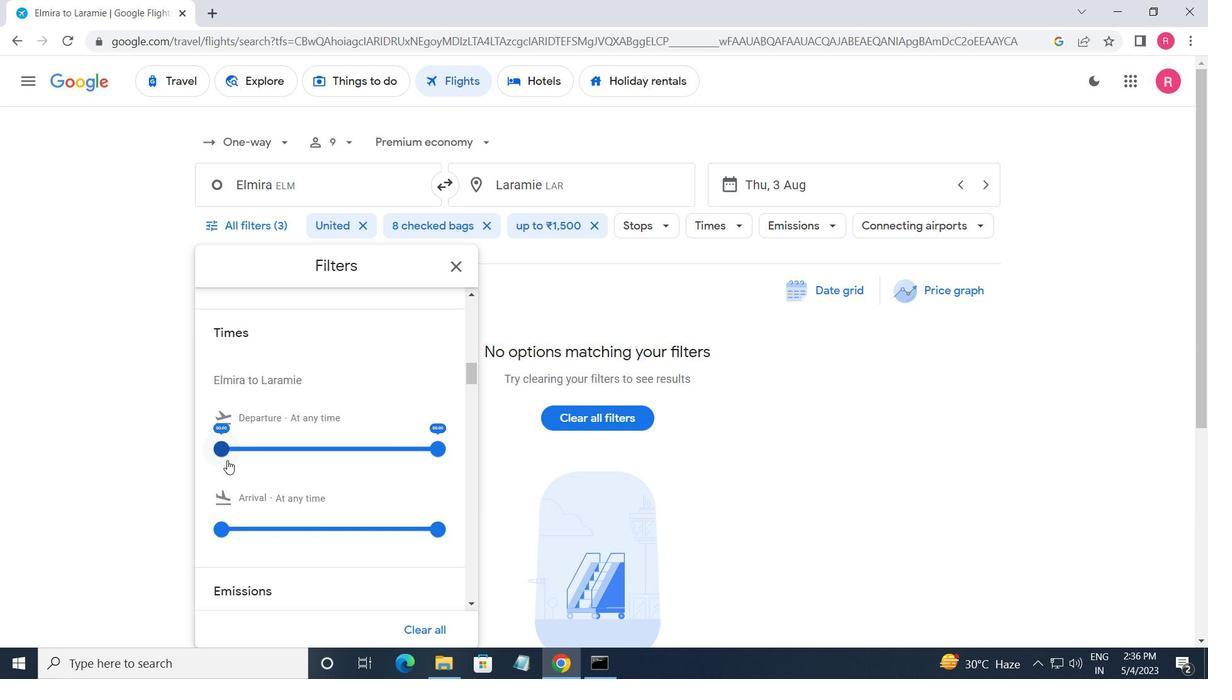 
Action: Mouse pressed left at (225, 452)
Screenshot: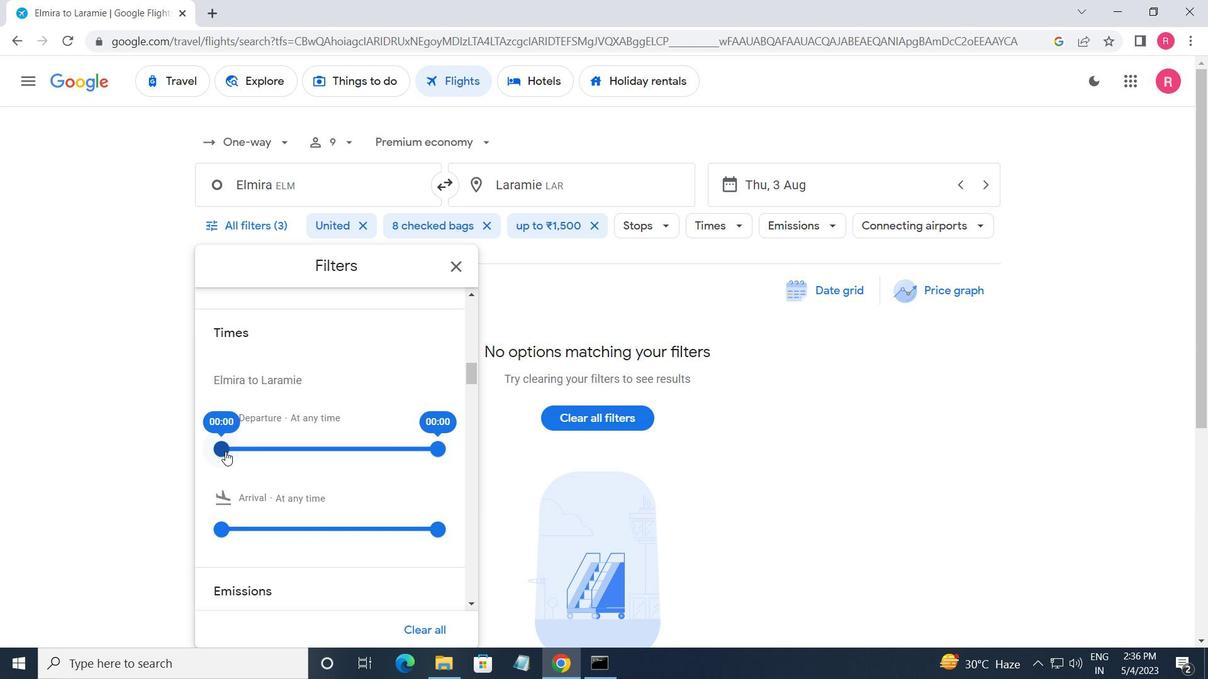 
Action: Mouse moved to (436, 448)
Screenshot: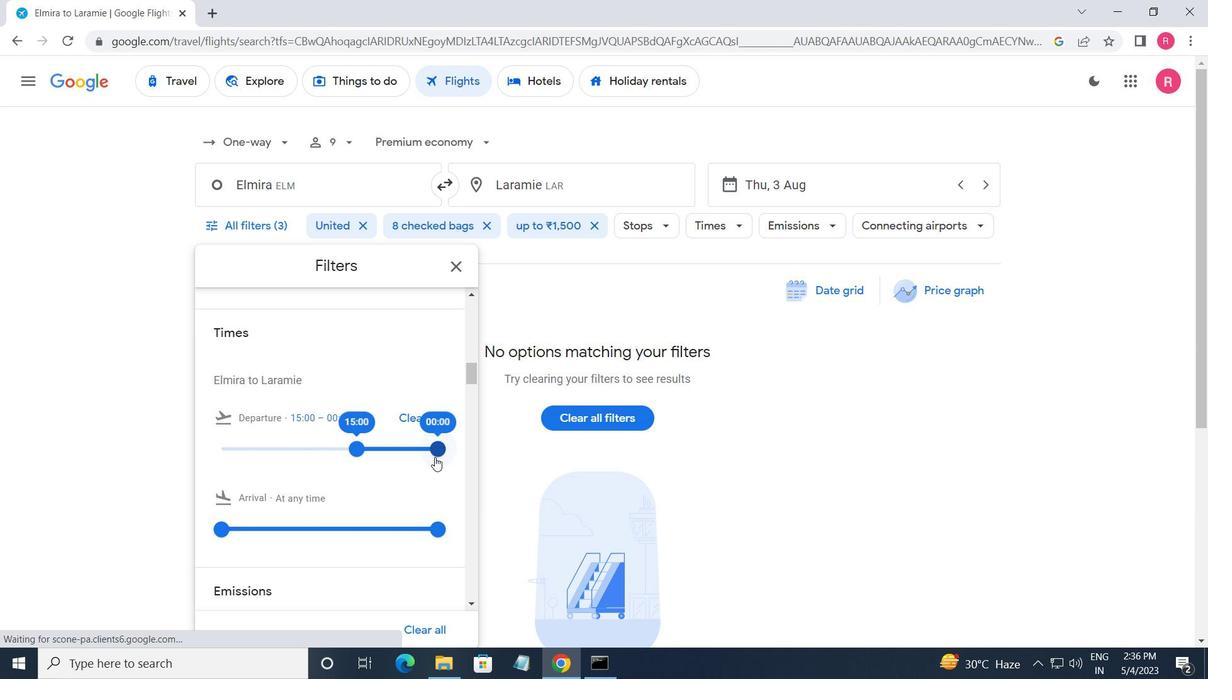 
Action: Mouse pressed left at (436, 448)
Screenshot: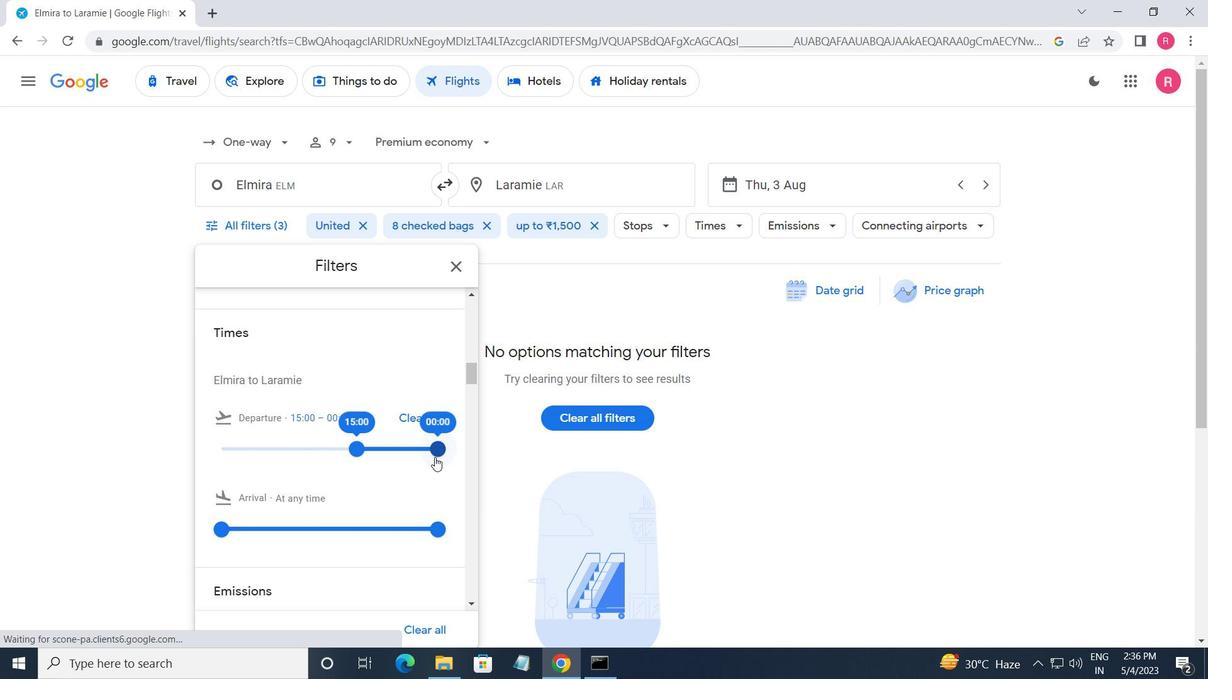 
Action: Mouse moved to (454, 268)
Screenshot: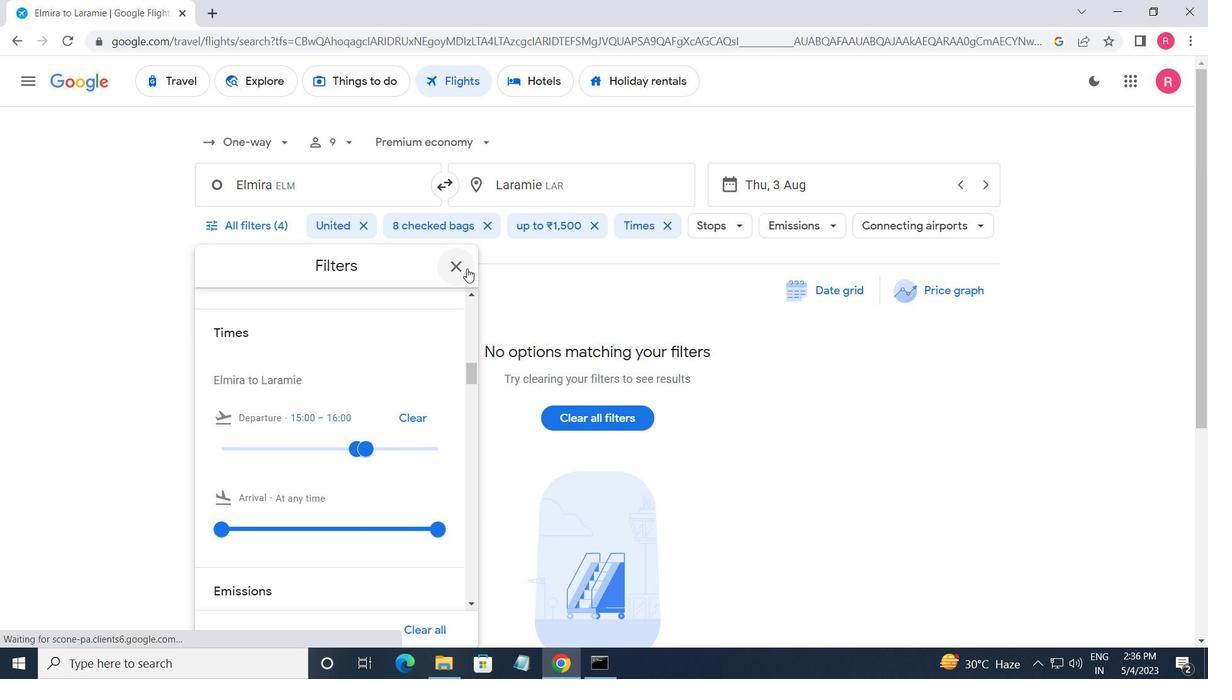 
Action: Mouse pressed left at (454, 268)
Screenshot: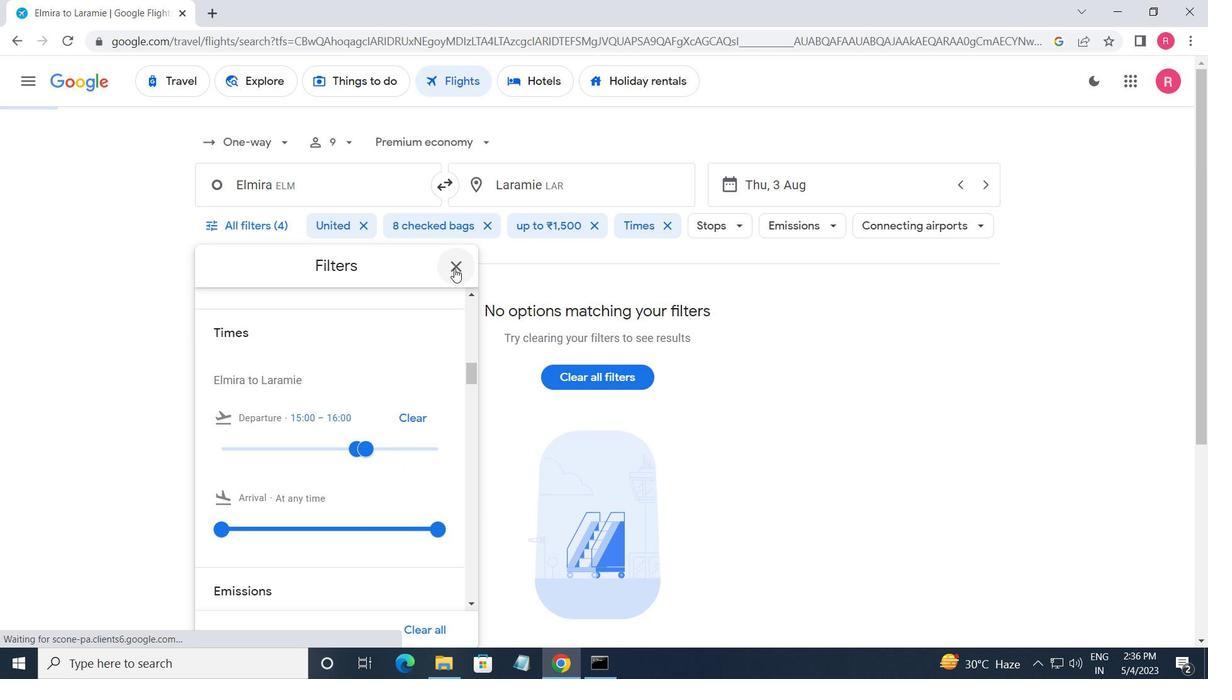 
